 Task: Open Card Fashion Review in Board IT Service Desk Management to Workspace Digital Strategy Consulting and add a team member Softage.4@softage.net, a label Red, a checklist Quilting, an attachment from your google drive, a color Red and finally, add a card description 'Create and send out customer satisfaction survey' and a comment 'Let us approach this task with a focus on quality over quantity, ensuring that we deliver a high-quality outcome.'. Add a start date 'Jan 08, 1900' with a due date 'Jan 15, 1900'
Action: Mouse moved to (95, 429)
Screenshot: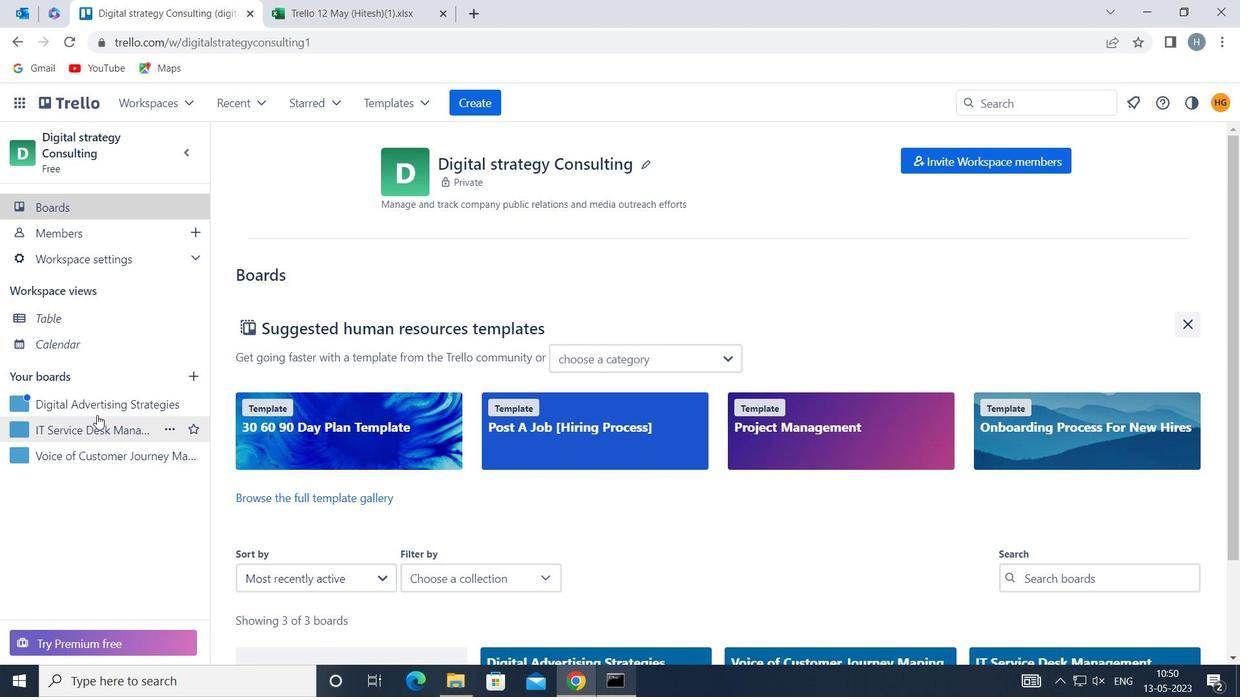 
Action: Mouse pressed left at (95, 429)
Screenshot: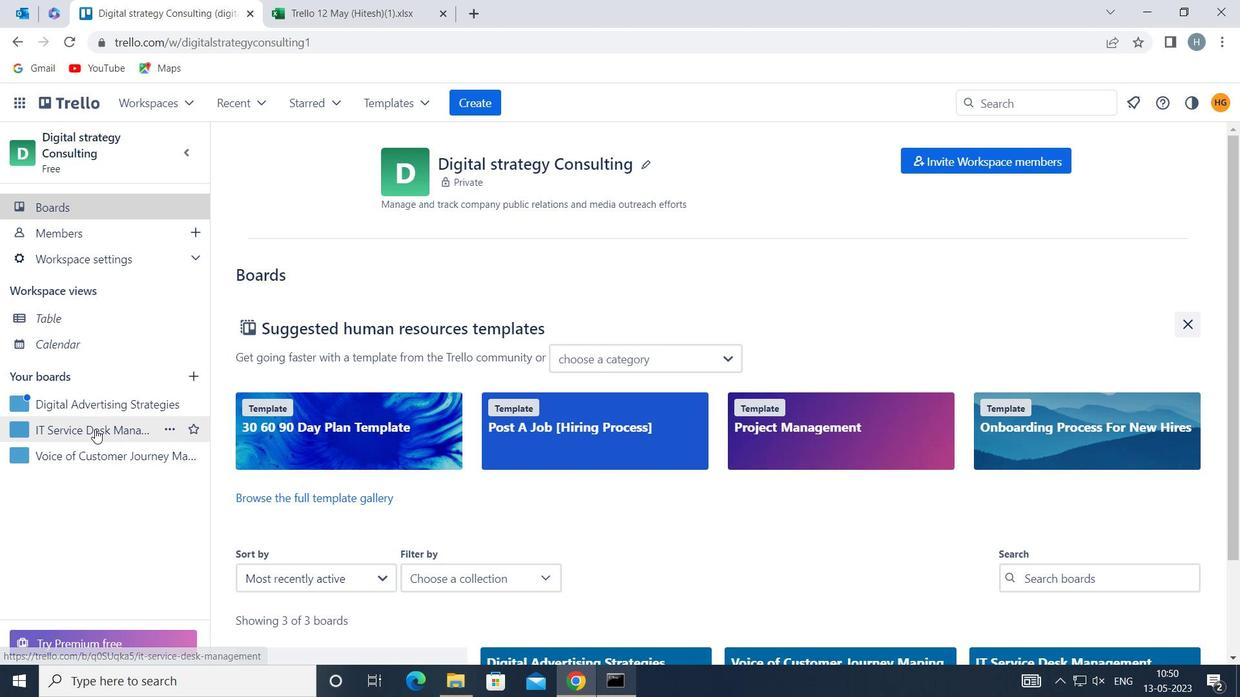 
Action: Mouse moved to (740, 240)
Screenshot: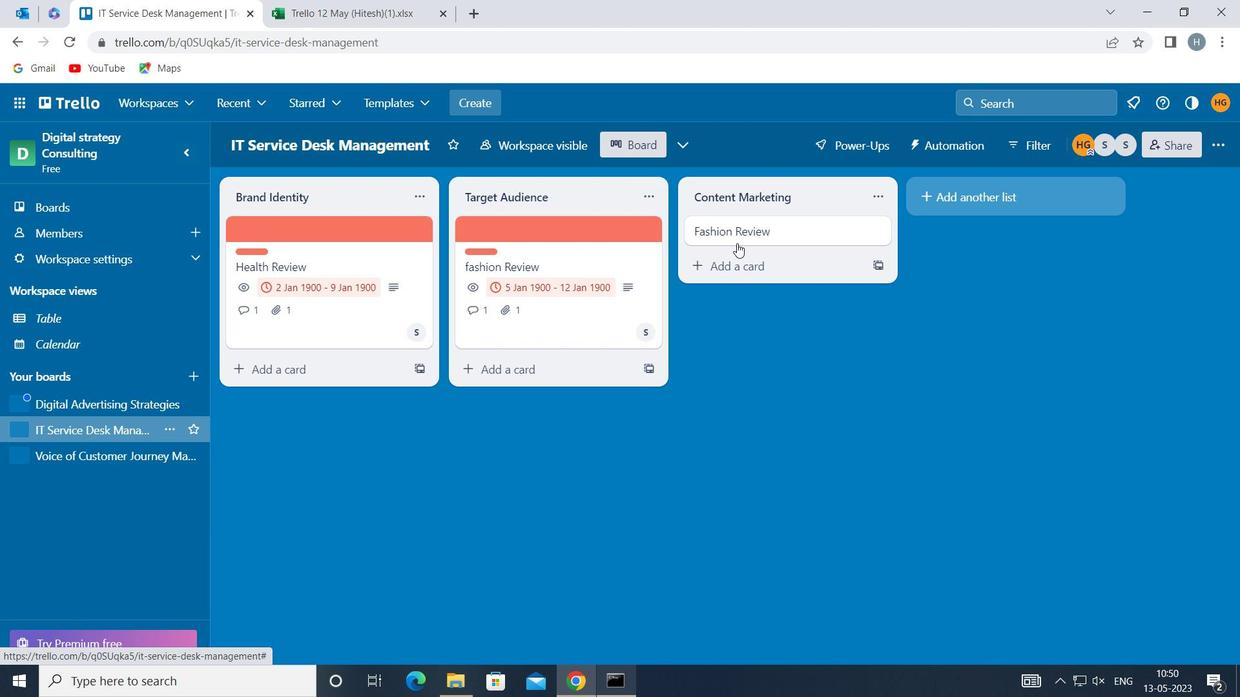 
Action: Mouse pressed left at (740, 240)
Screenshot: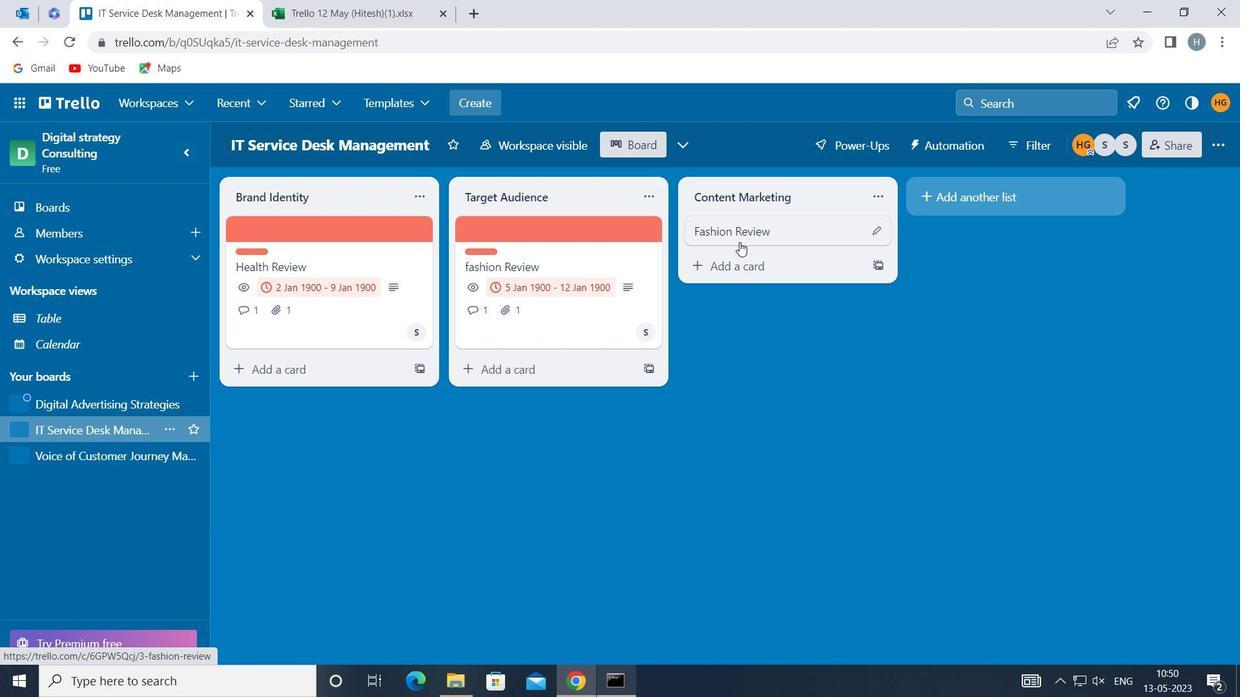 
Action: Mouse moved to (825, 278)
Screenshot: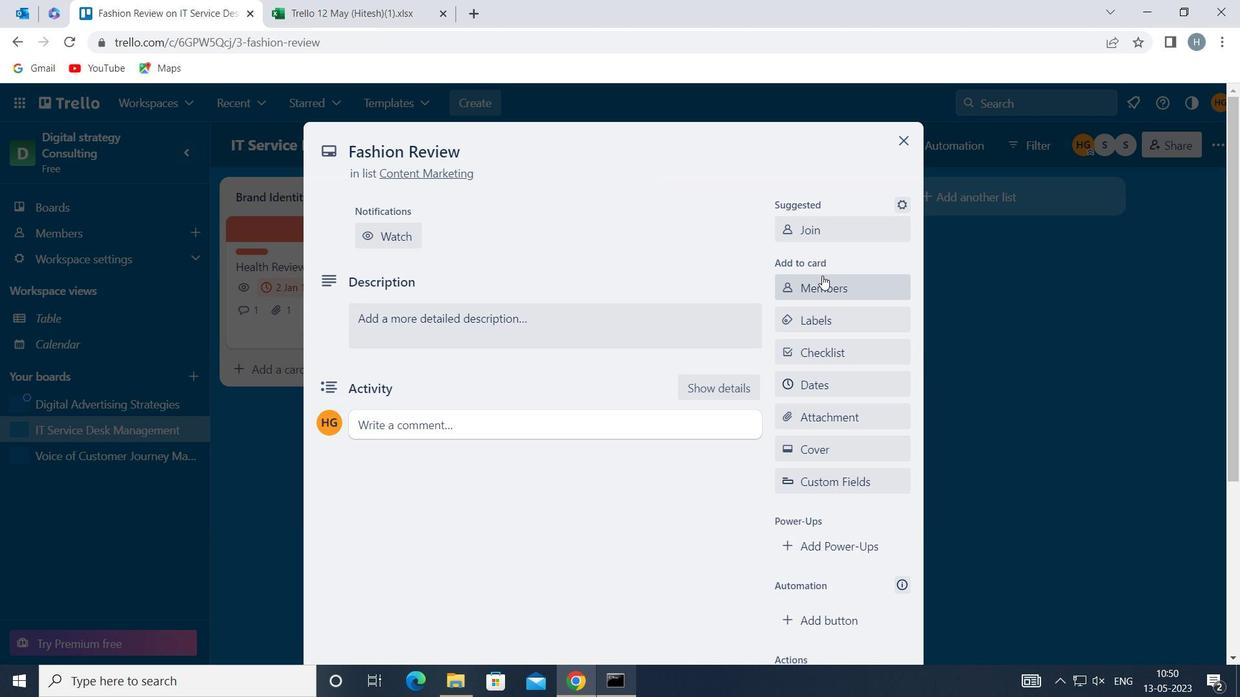 
Action: Mouse pressed left at (825, 278)
Screenshot: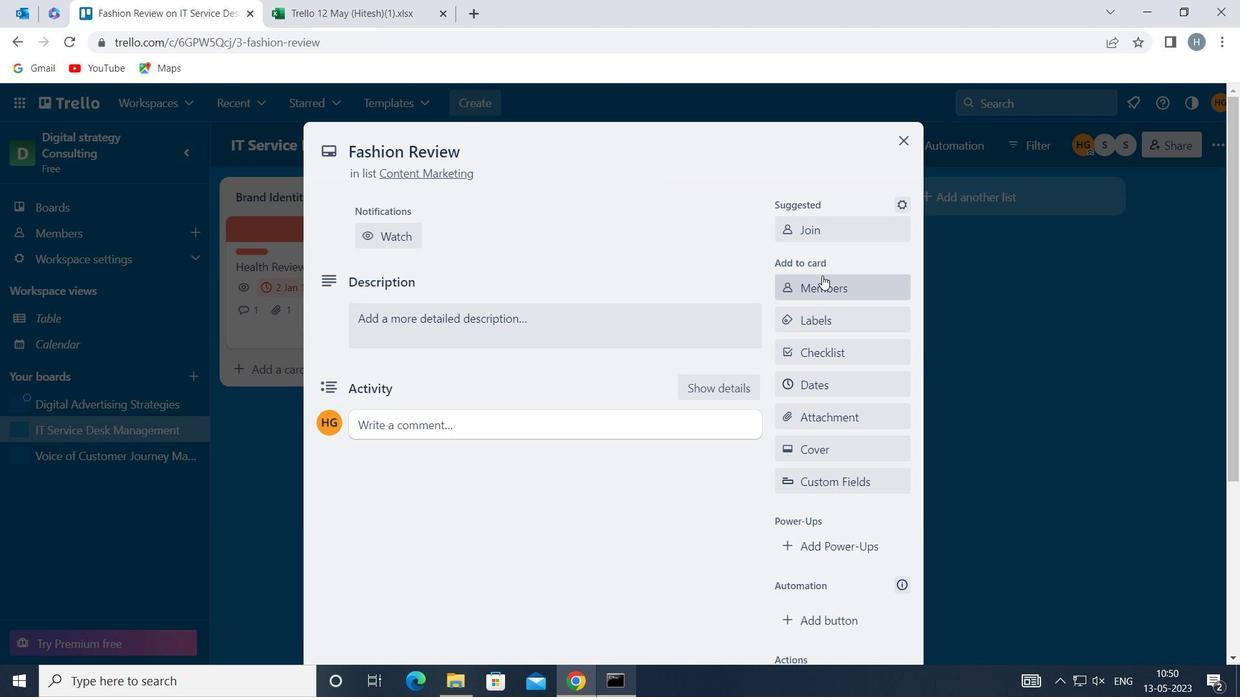 
Action: Key pressed softage
Screenshot: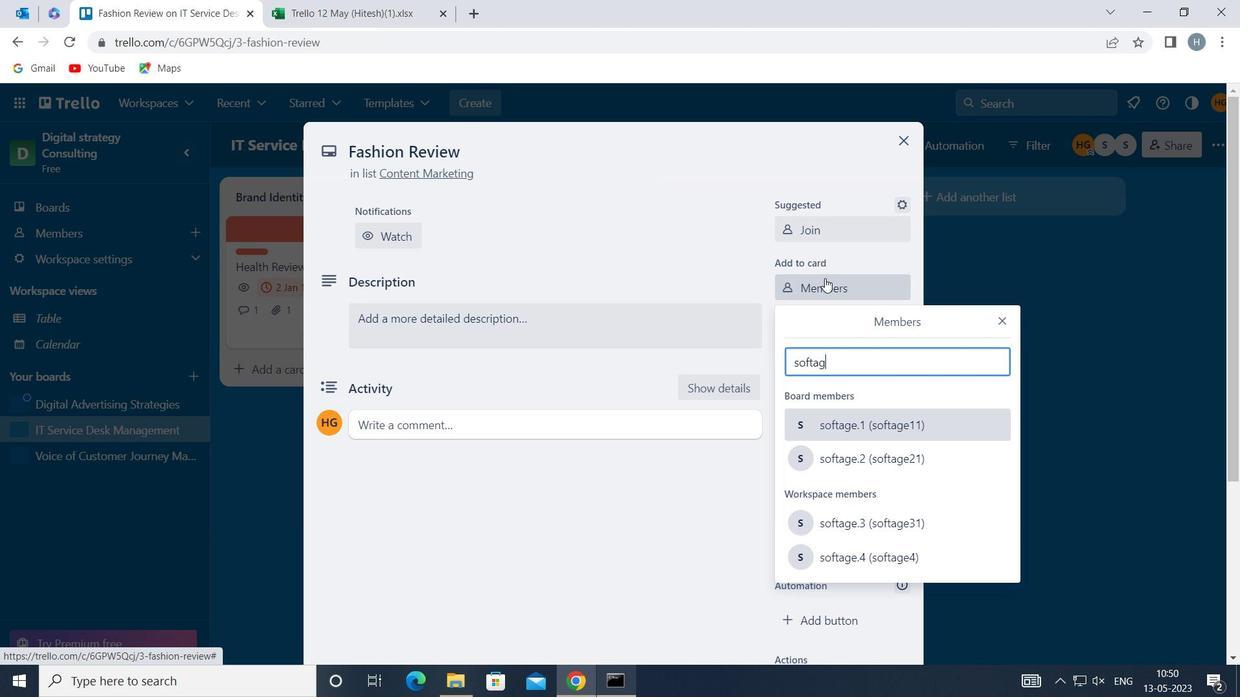
Action: Mouse moved to (885, 553)
Screenshot: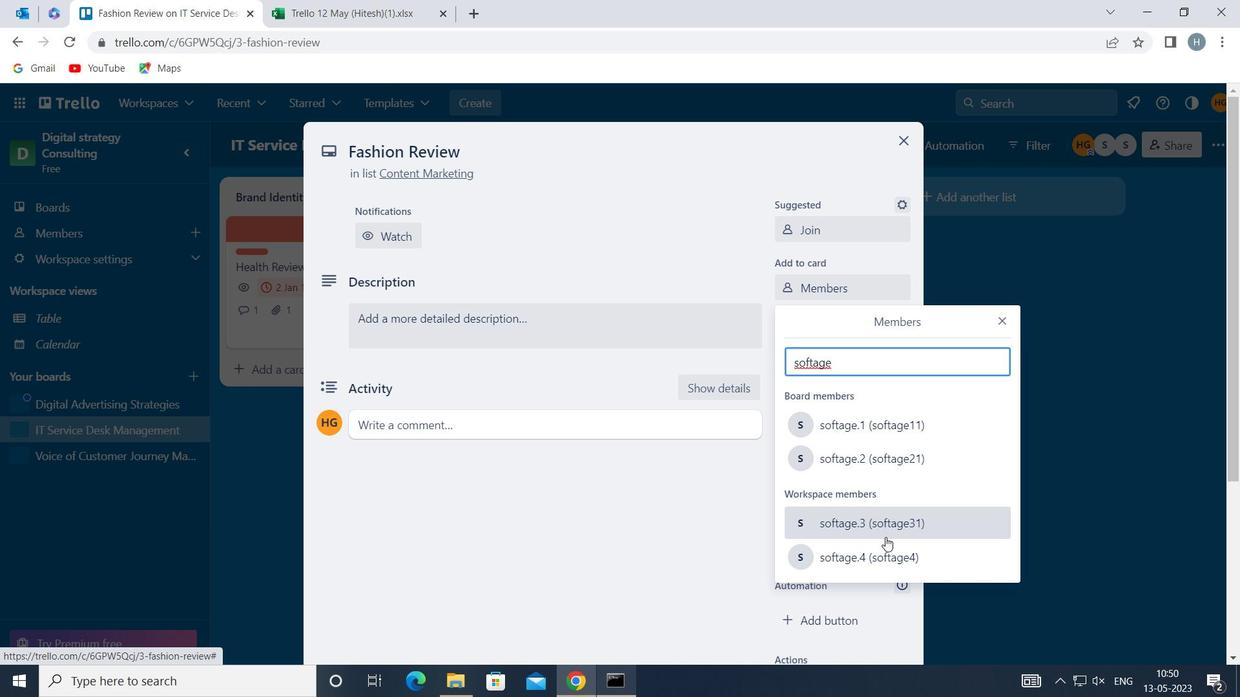 
Action: Mouse pressed left at (885, 553)
Screenshot: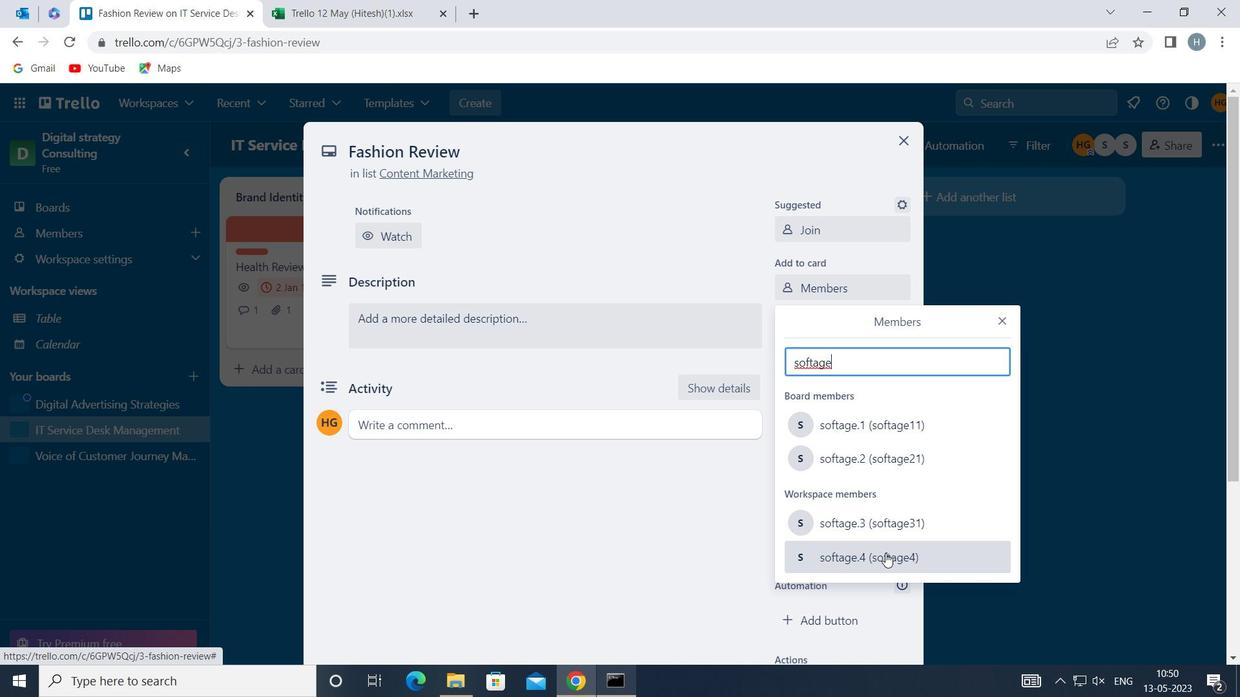 
Action: Mouse moved to (1006, 318)
Screenshot: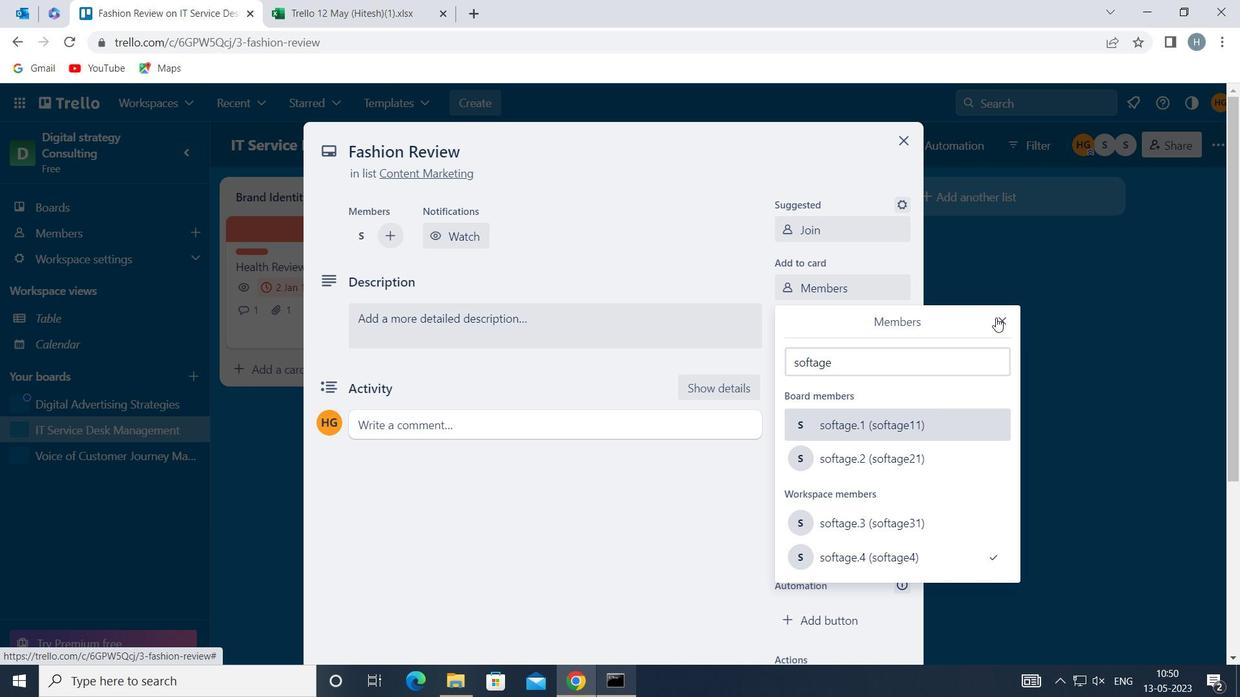 
Action: Mouse pressed left at (1006, 318)
Screenshot: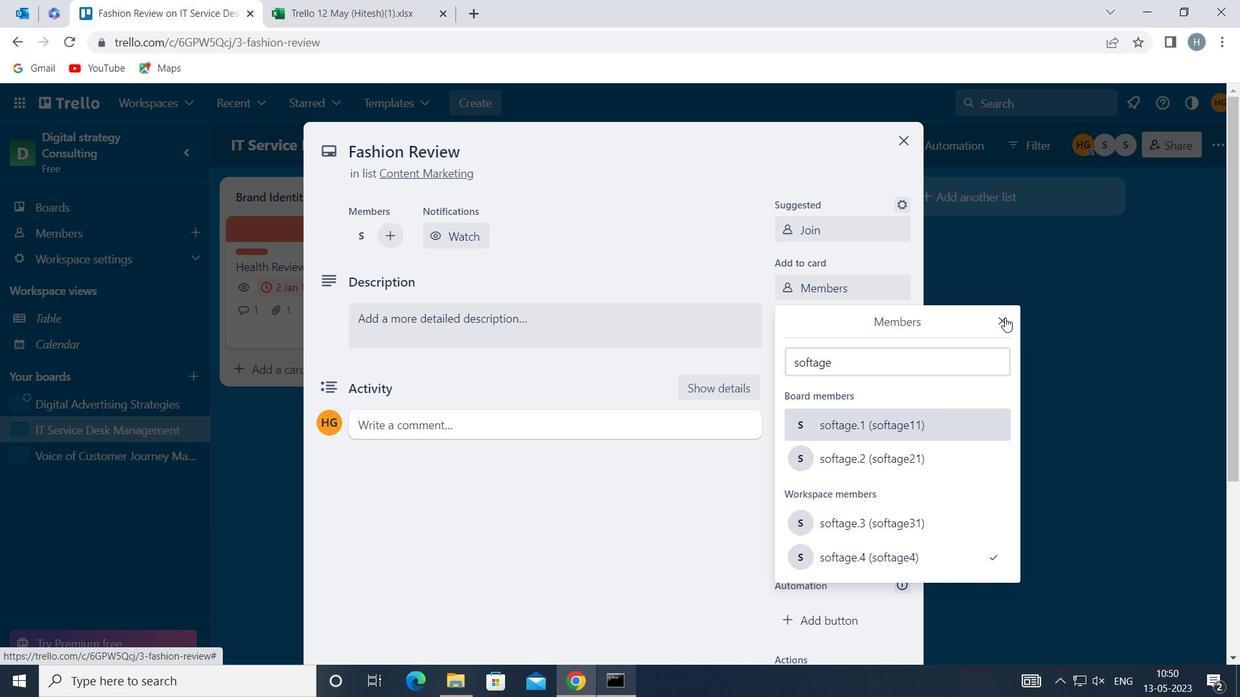 
Action: Mouse moved to (895, 314)
Screenshot: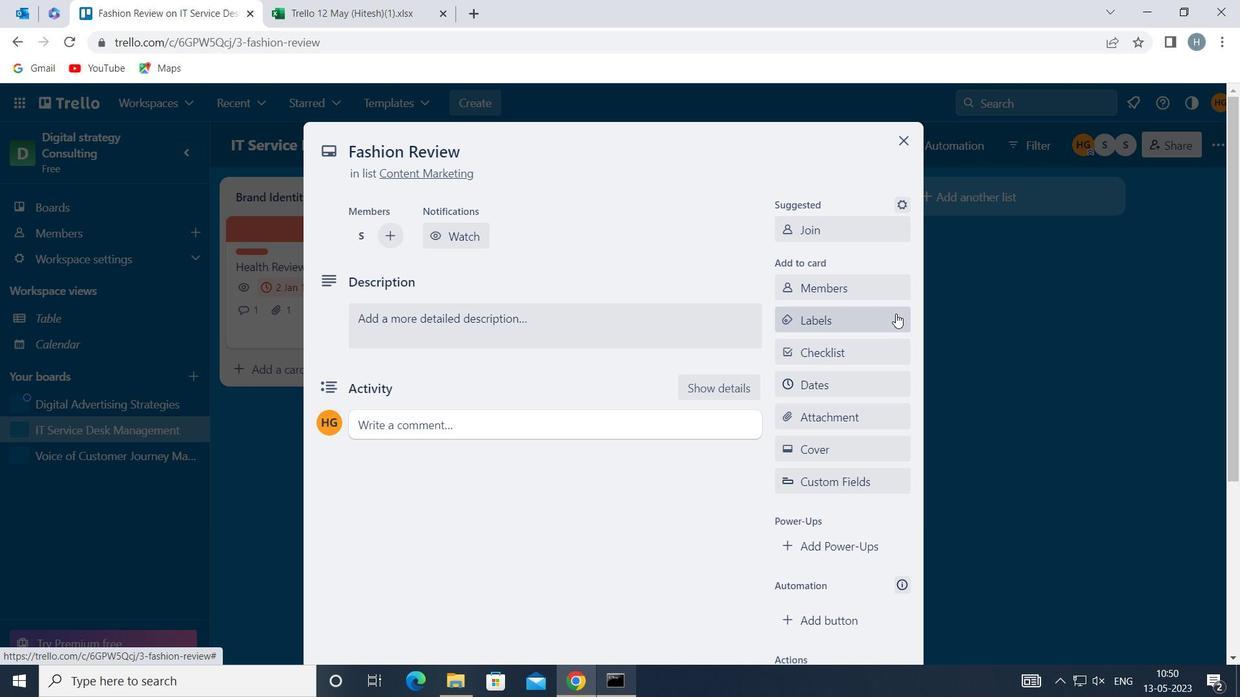 
Action: Mouse pressed left at (895, 314)
Screenshot: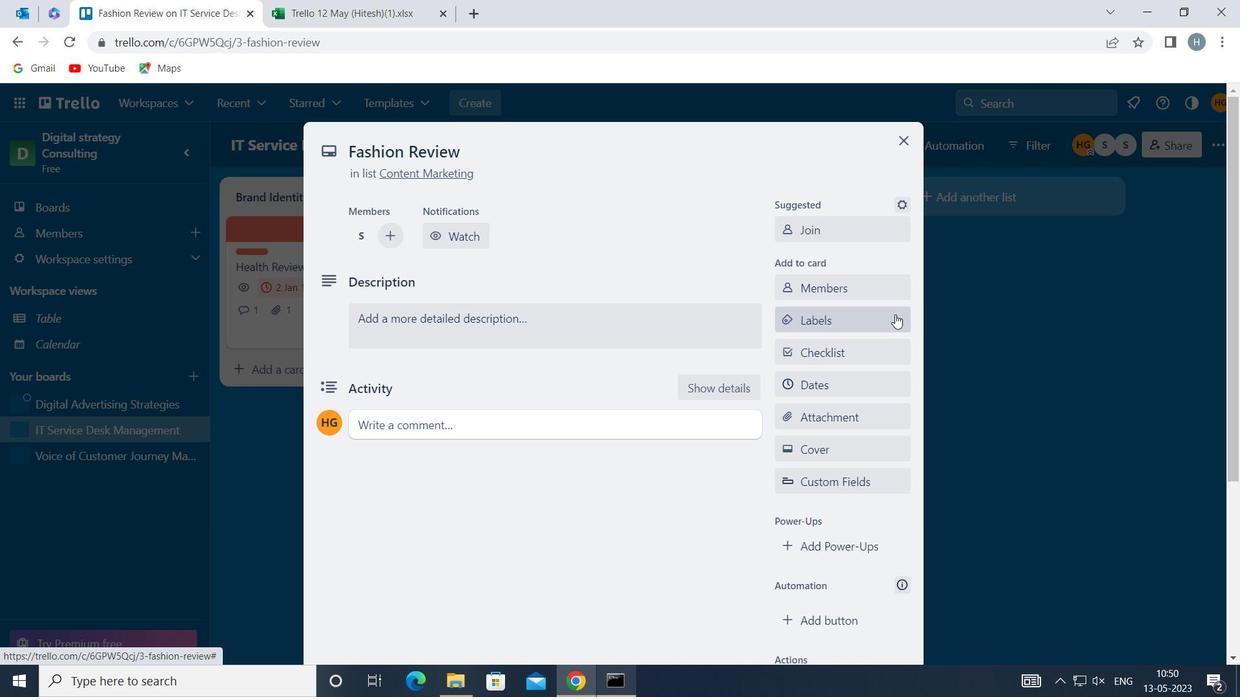 
Action: Mouse moved to (904, 322)
Screenshot: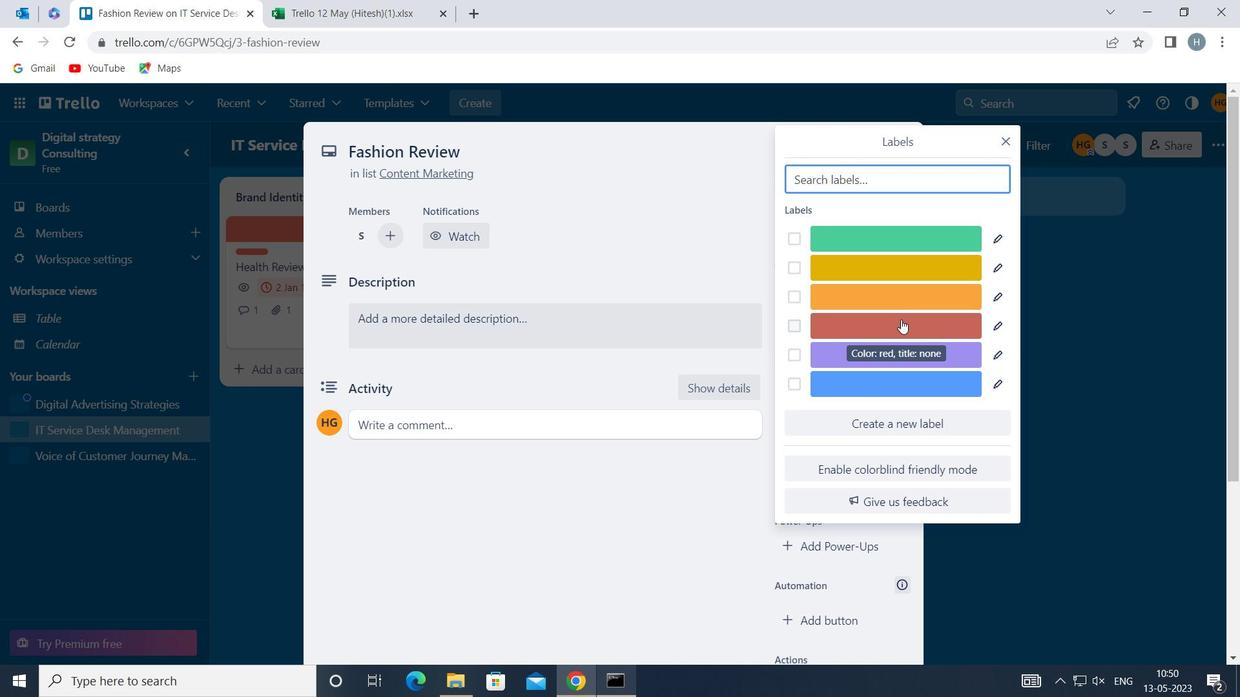 
Action: Mouse pressed left at (904, 322)
Screenshot: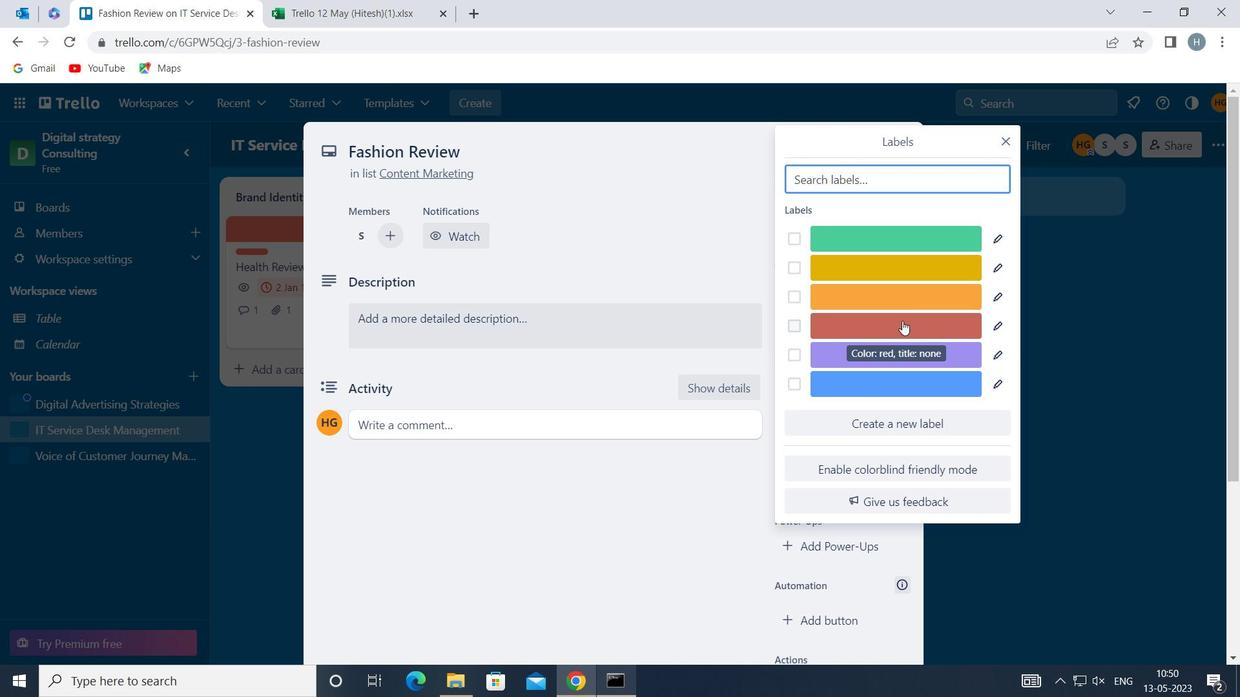 
Action: Mouse moved to (1002, 139)
Screenshot: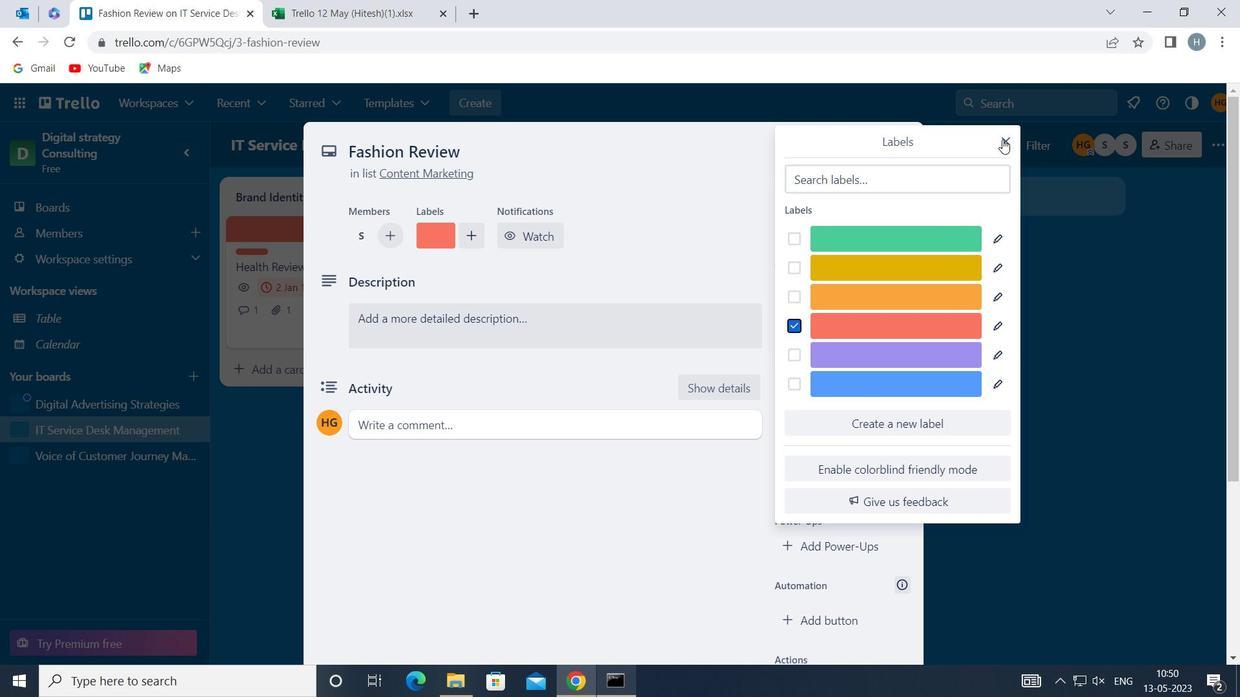 
Action: Mouse pressed left at (1002, 139)
Screenshot: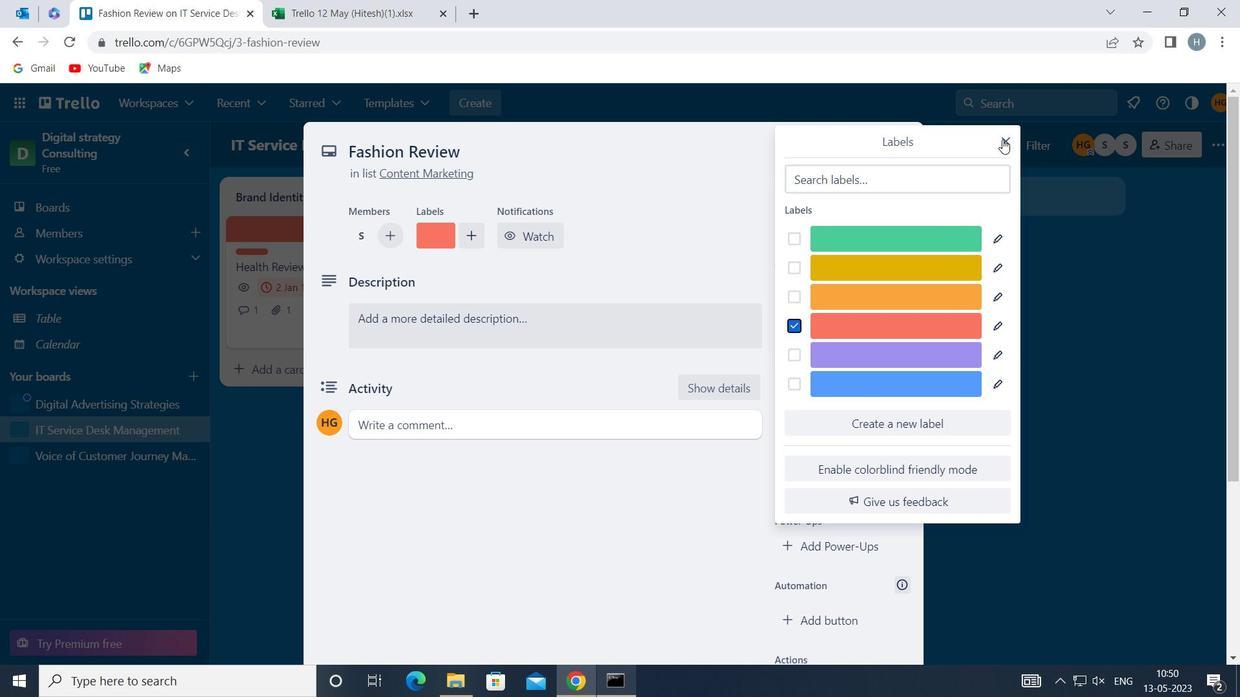 
Action: Mouse moved to (839, 355)
Screenshot: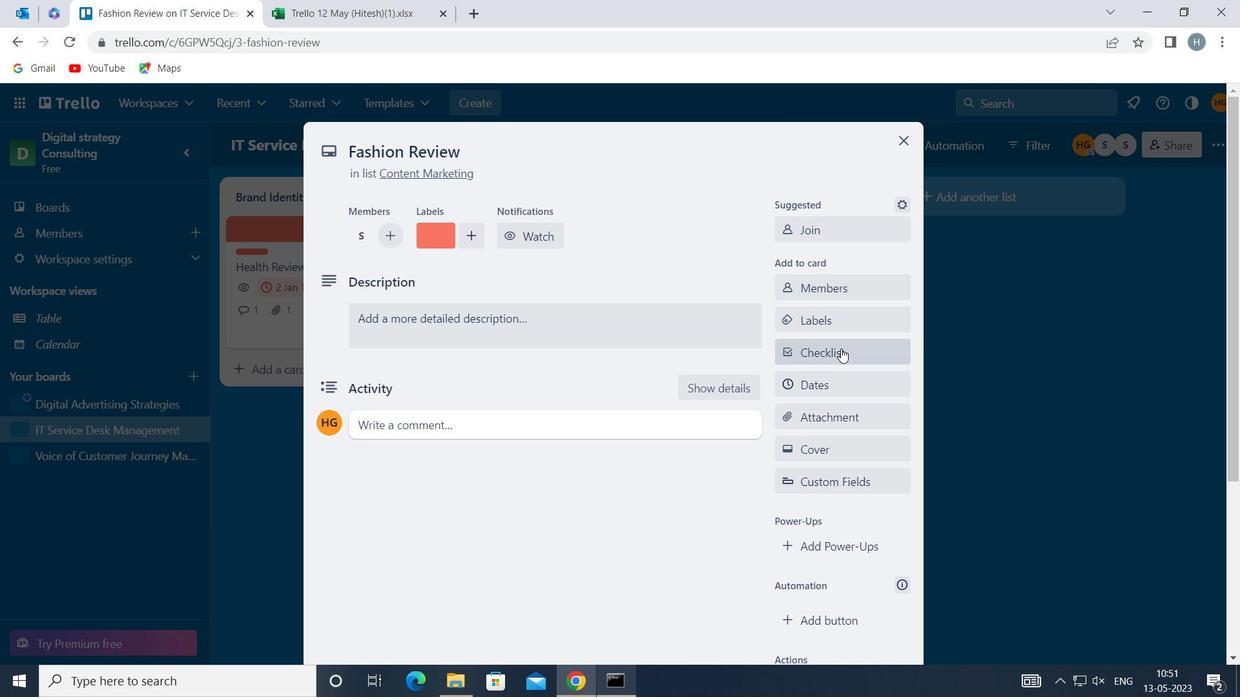 
Action: Mouse pressed left at (839, 355)
Screenshot: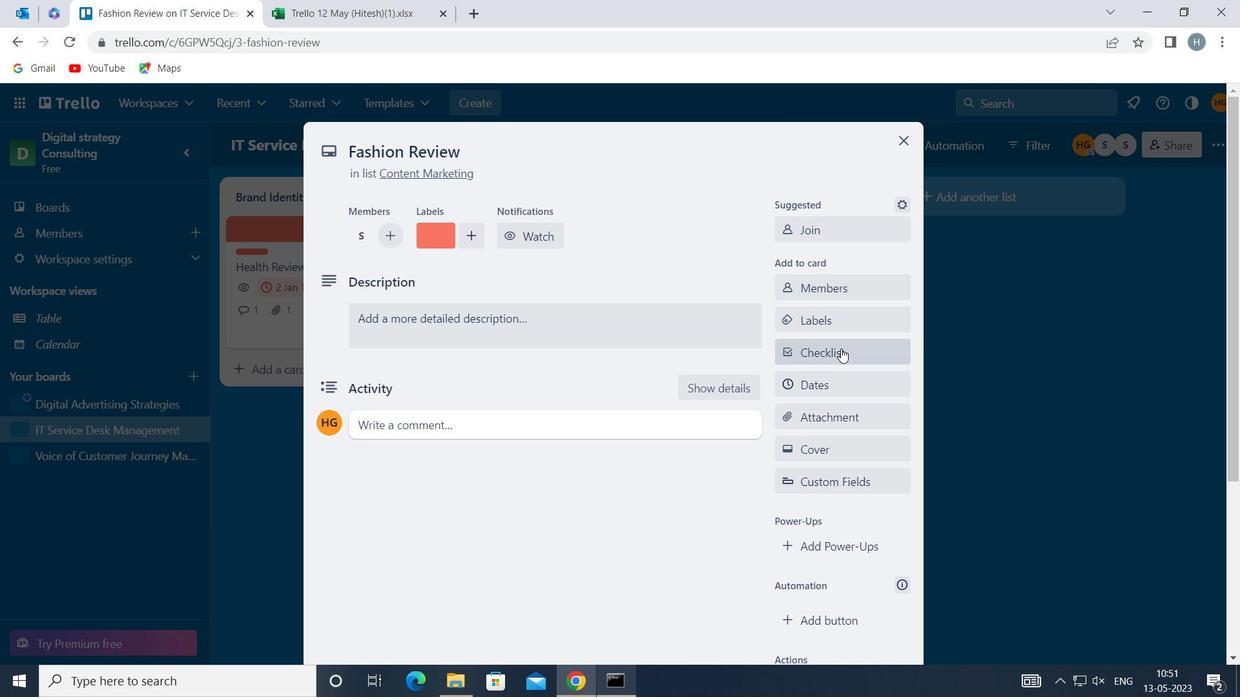 
Action: Mouse moved to (840, 355)
Screenshot: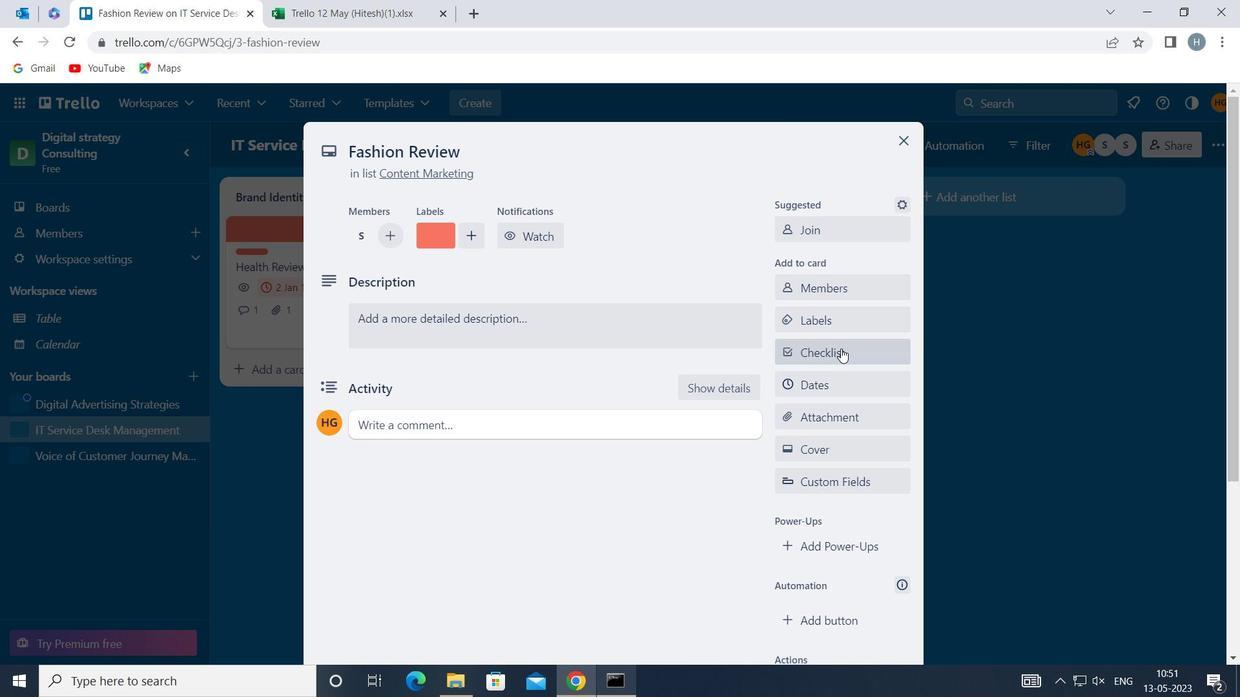 
Action: Key pressed <Key.shift>QUILTING
Screenshot: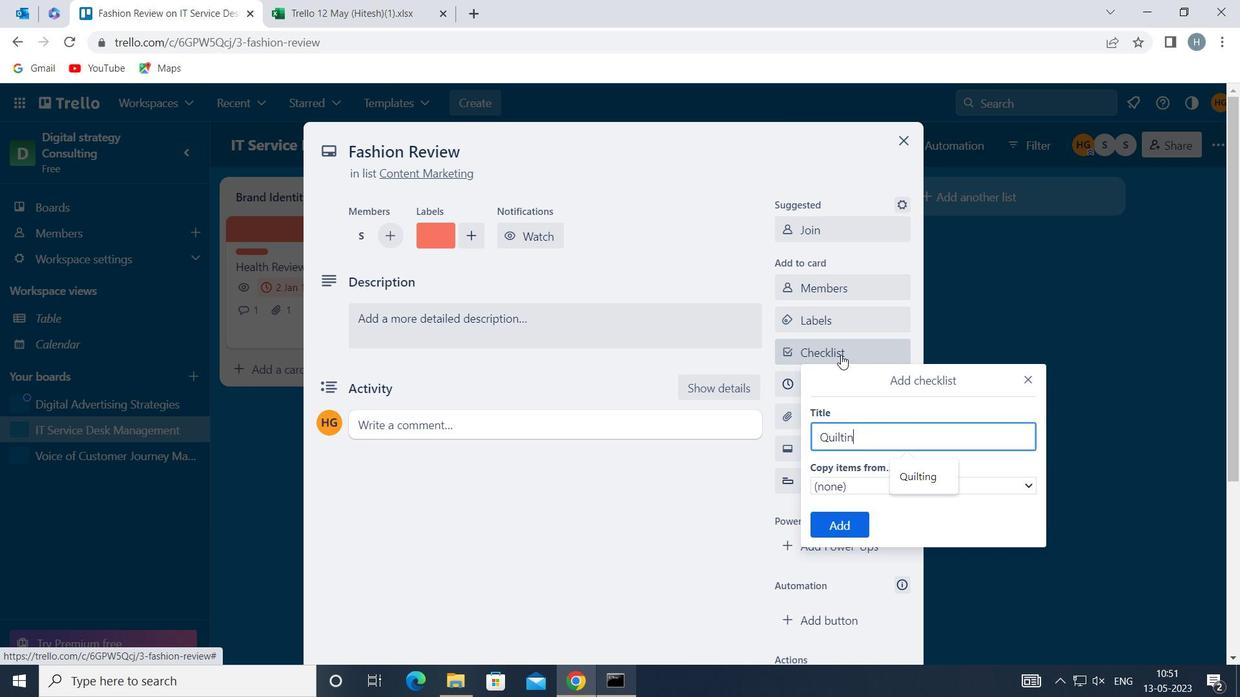 
Action: Mouse moved to (851, 513)
Screenshot: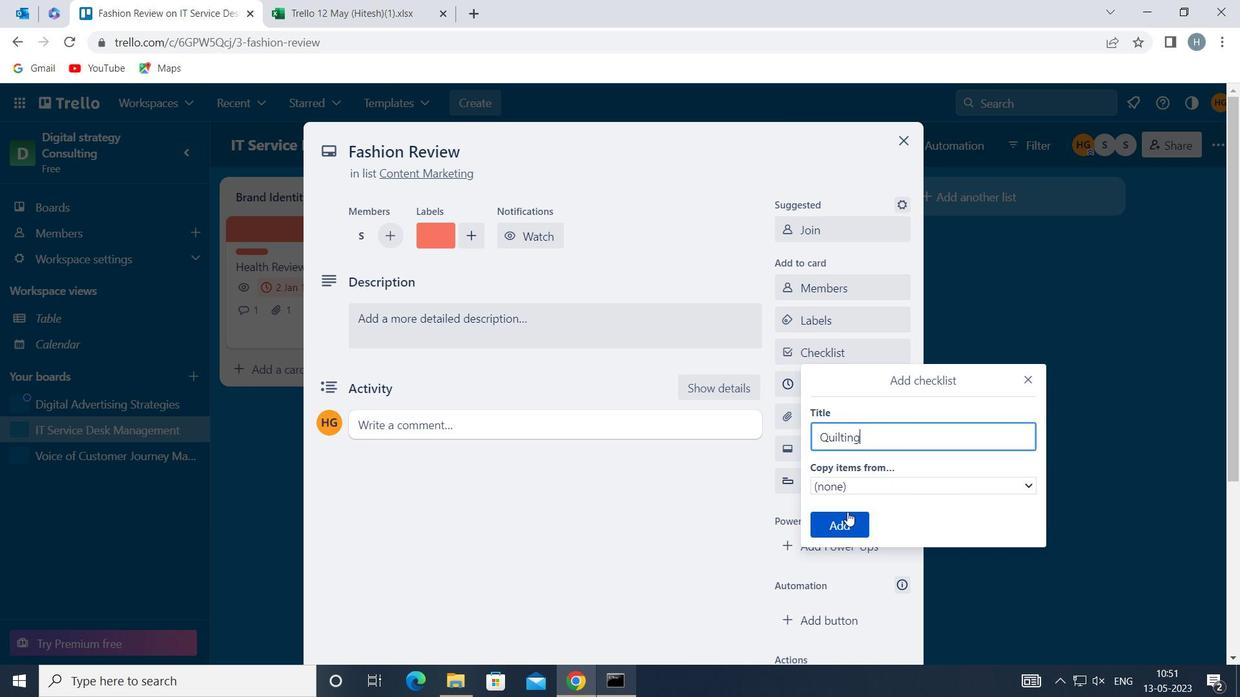 
Action: Mouse pressed left at (851, 513)
Screenshot: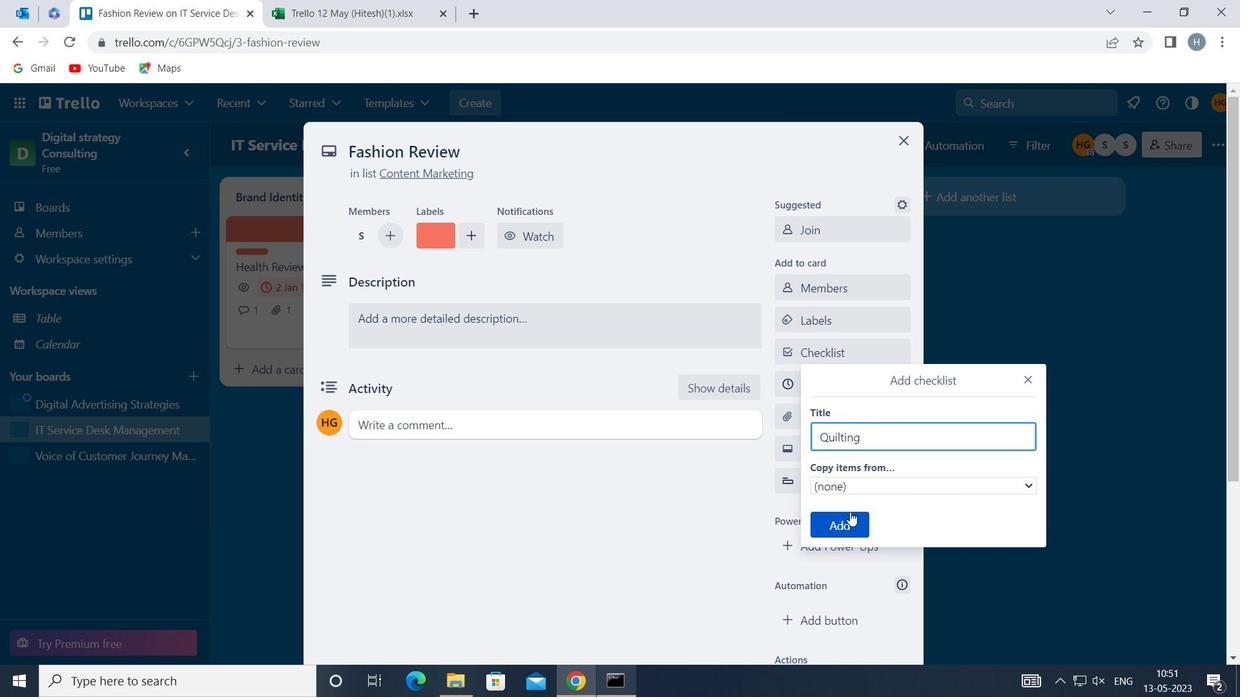 
Action: Mouse moved to (859, 409)
Screenshot: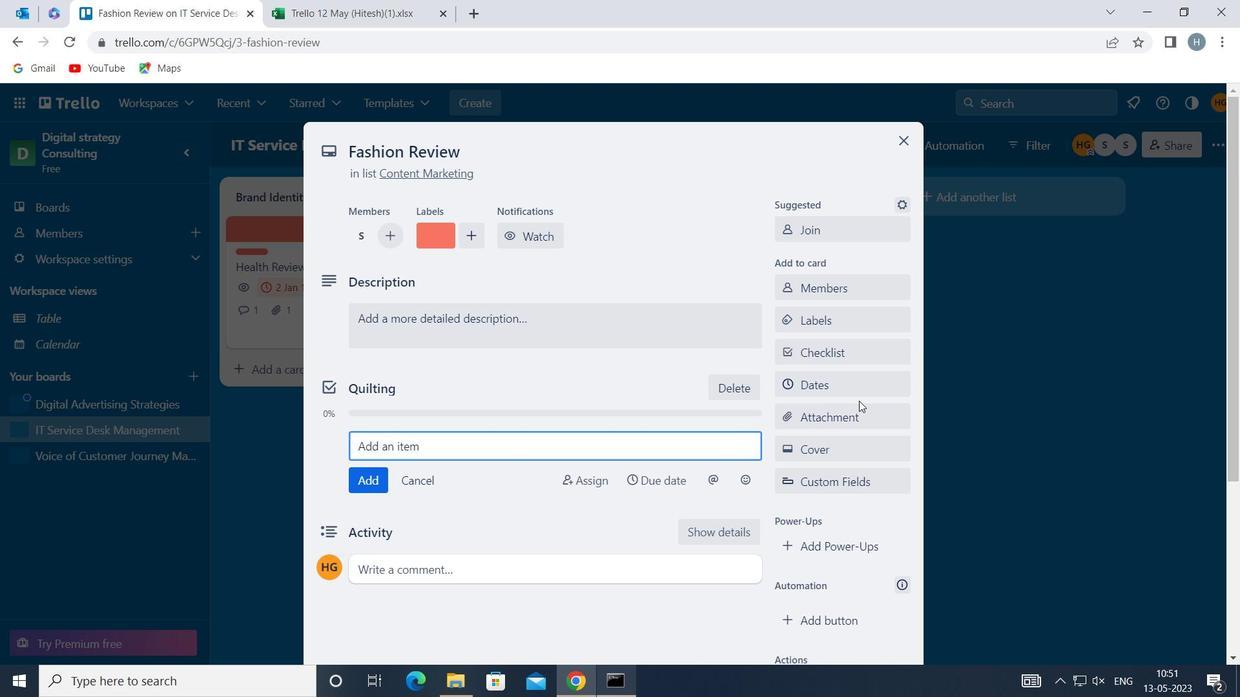 
Action: Mouse pressed left at (859, 409)
Screenshot: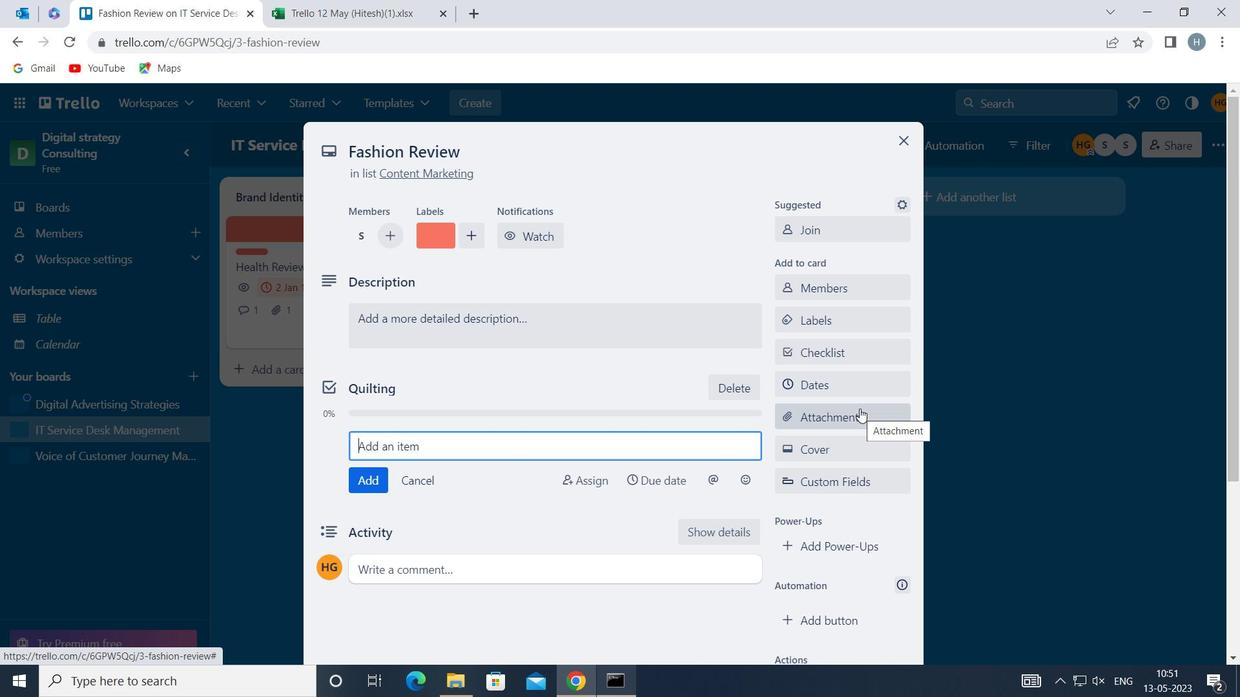 
Action: Mouse moved to (874, 224)
Screenshot: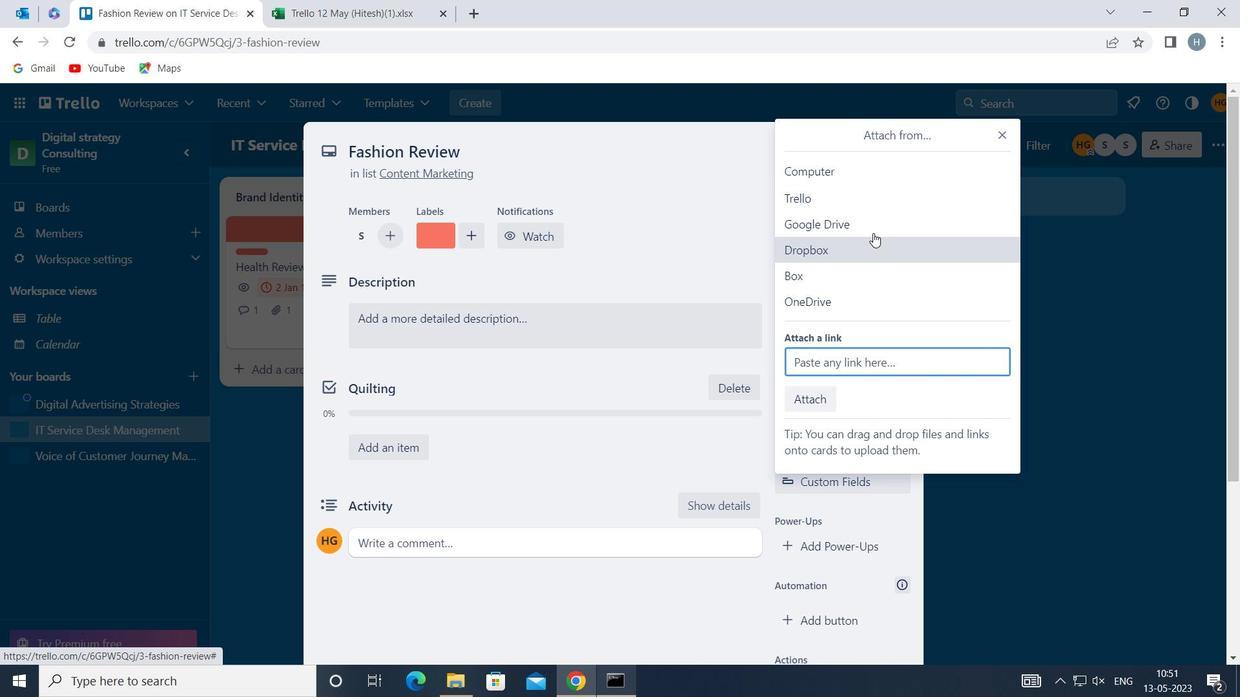 
Action: Mouse pressed left at (874, 224)
Screenshot: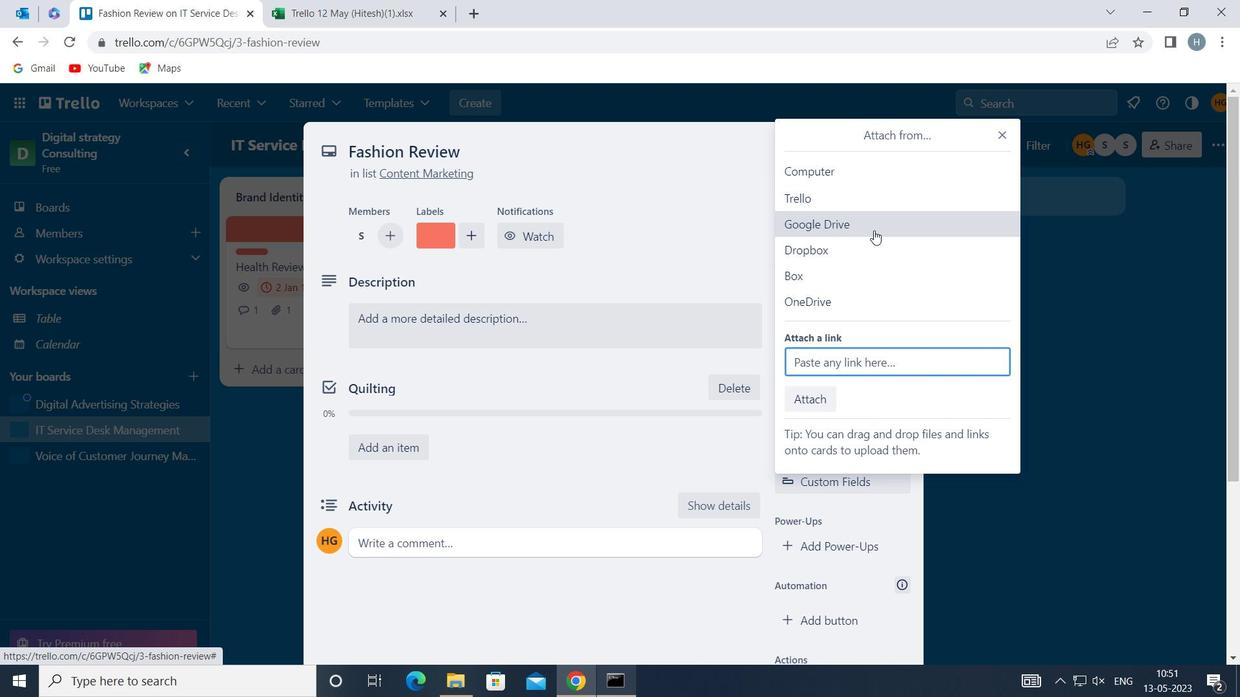 
Action: Mouse moved to (306, 364)
Screenshot: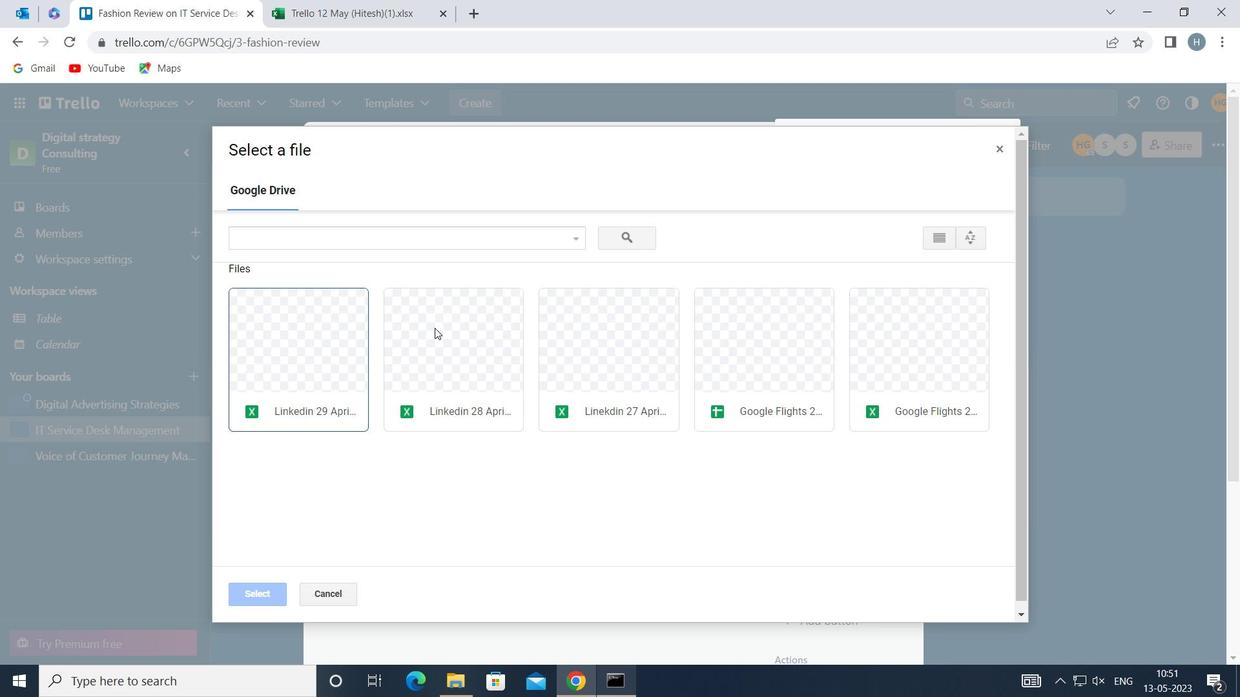 
Action: Mouse pressed left at (306, 364)
Screenshot: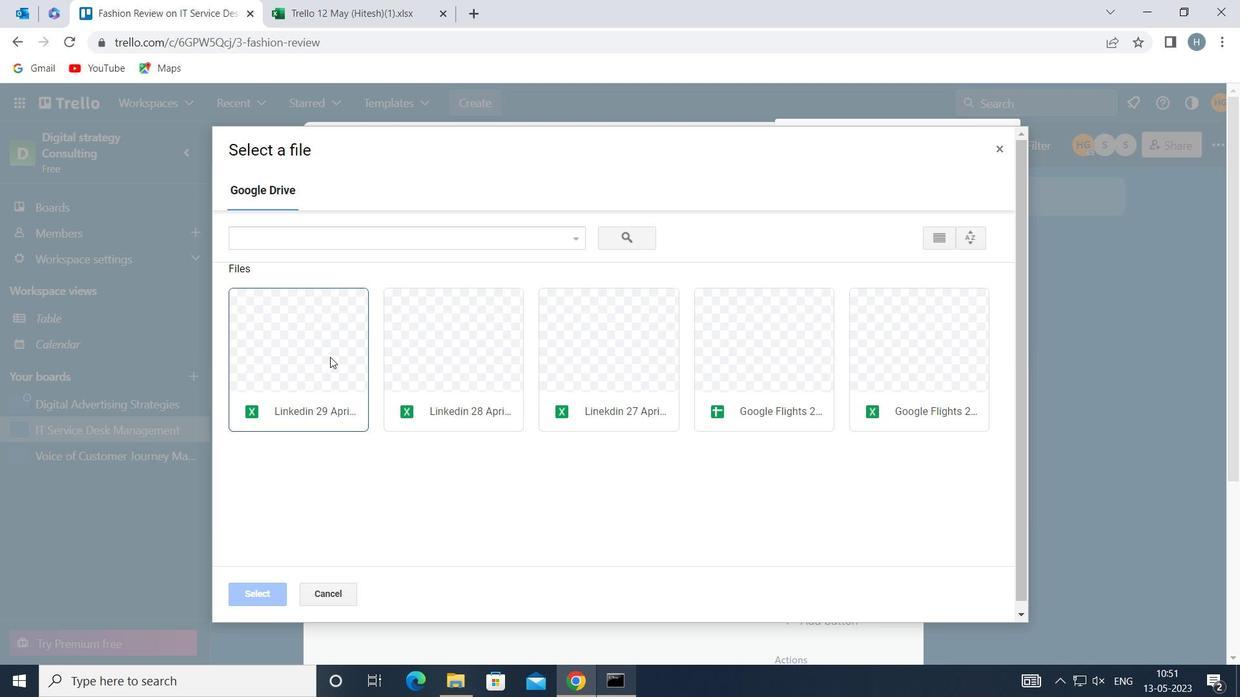 
Action: Mouse moved to (262, 594)
Screenshot: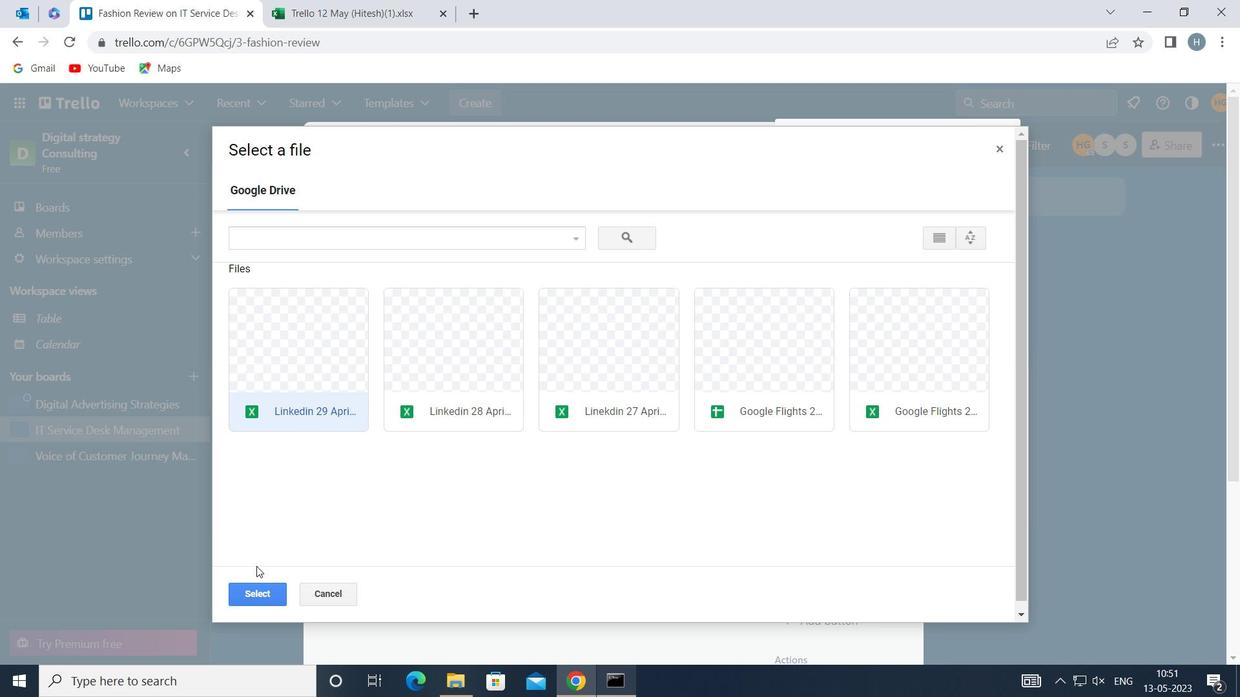 
Action: Mouse pressed left at (262, 594)
Screenshot: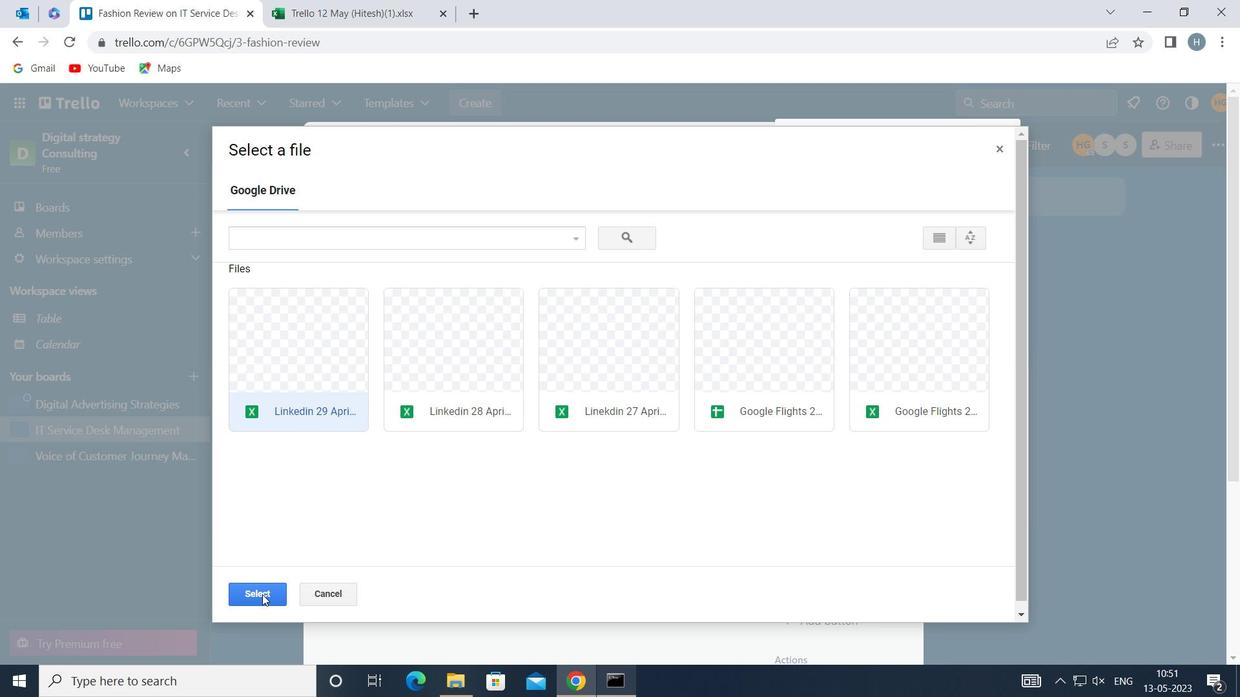 
Action: Mouse moved to (851, 452)
Screenshot: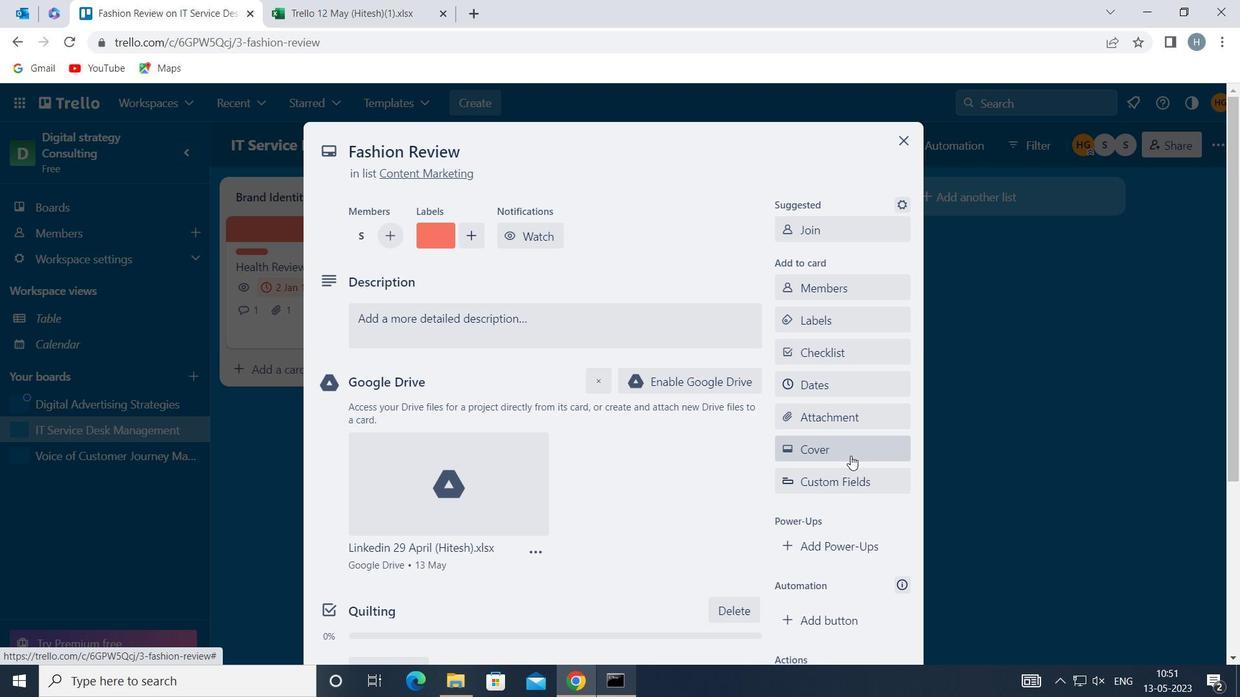 
Action: Mouse pressed left at (851, 452)
Screenshot: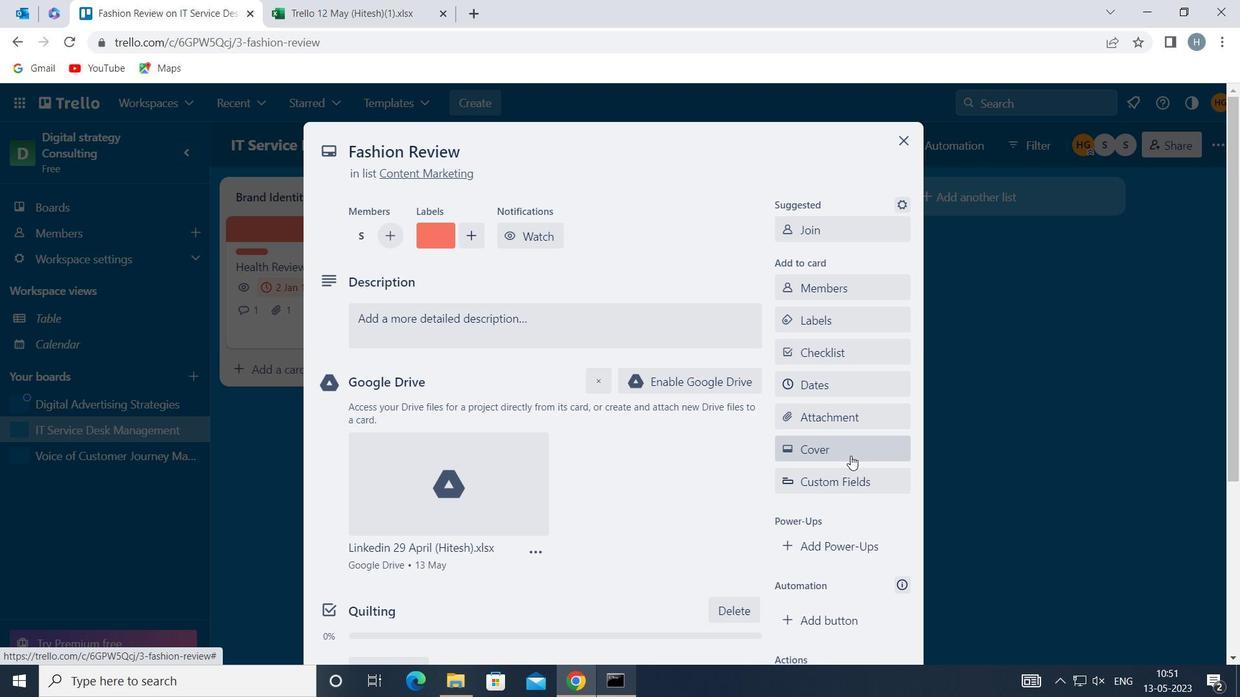 
Action: Mouse moved to (943, 348)
Screenshot: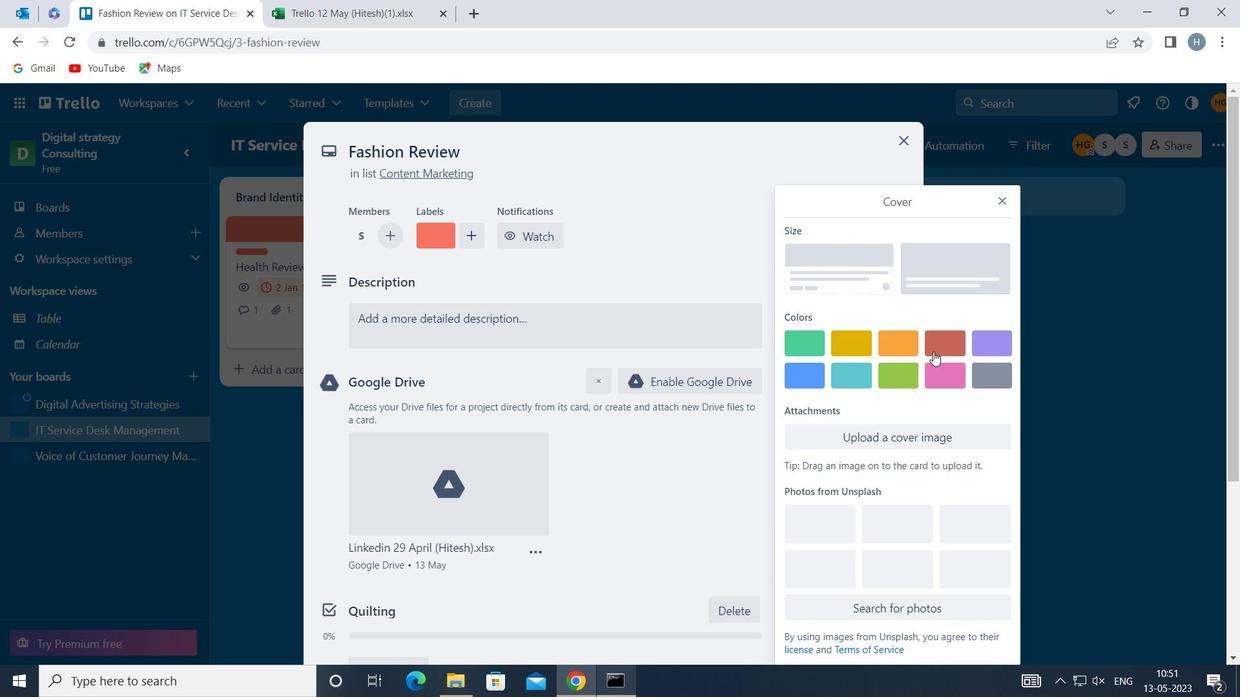 
Action: Mouse pressed left at (943, 348)
Screenshot: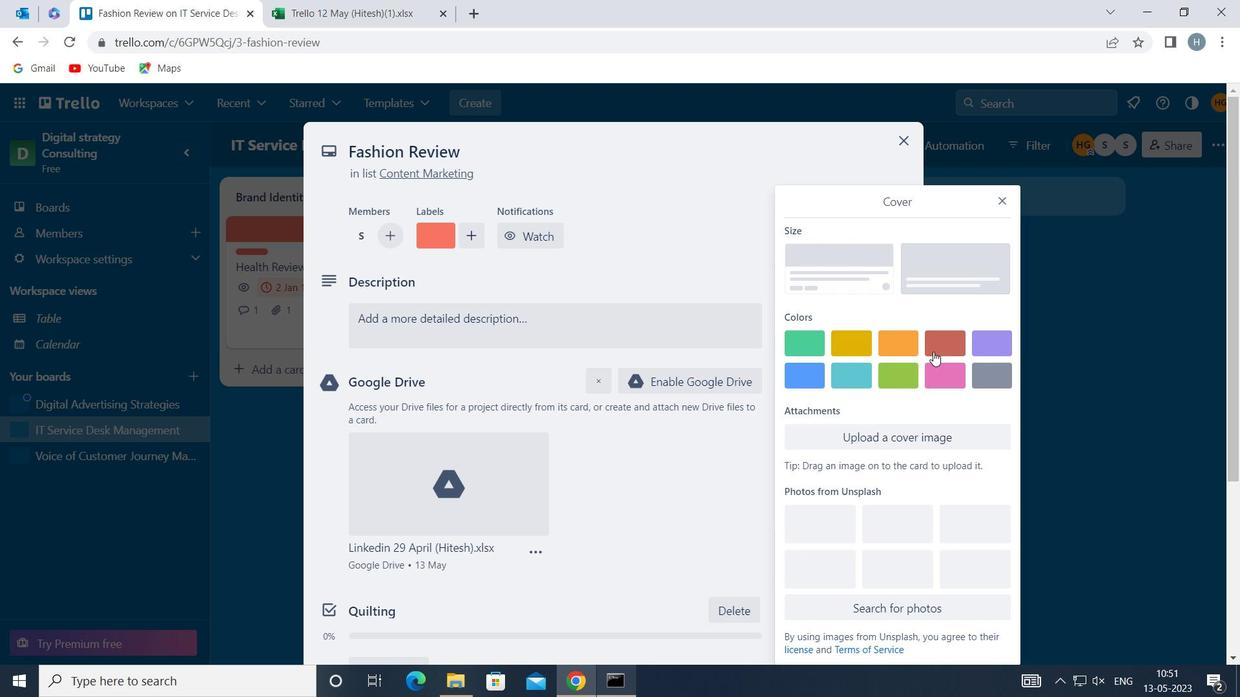
Action: Mouse moved to (1002, 168)
Screenshot: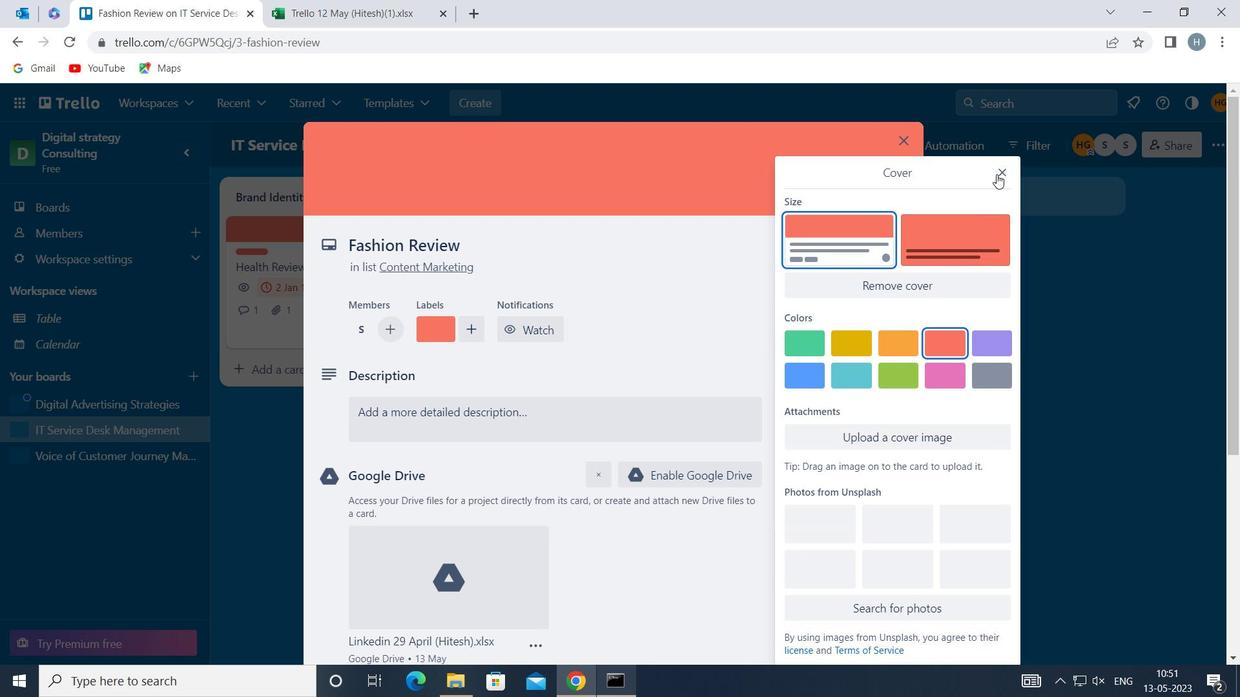 
Action: Mouse pressed left at (1002, 168)
Screenshot: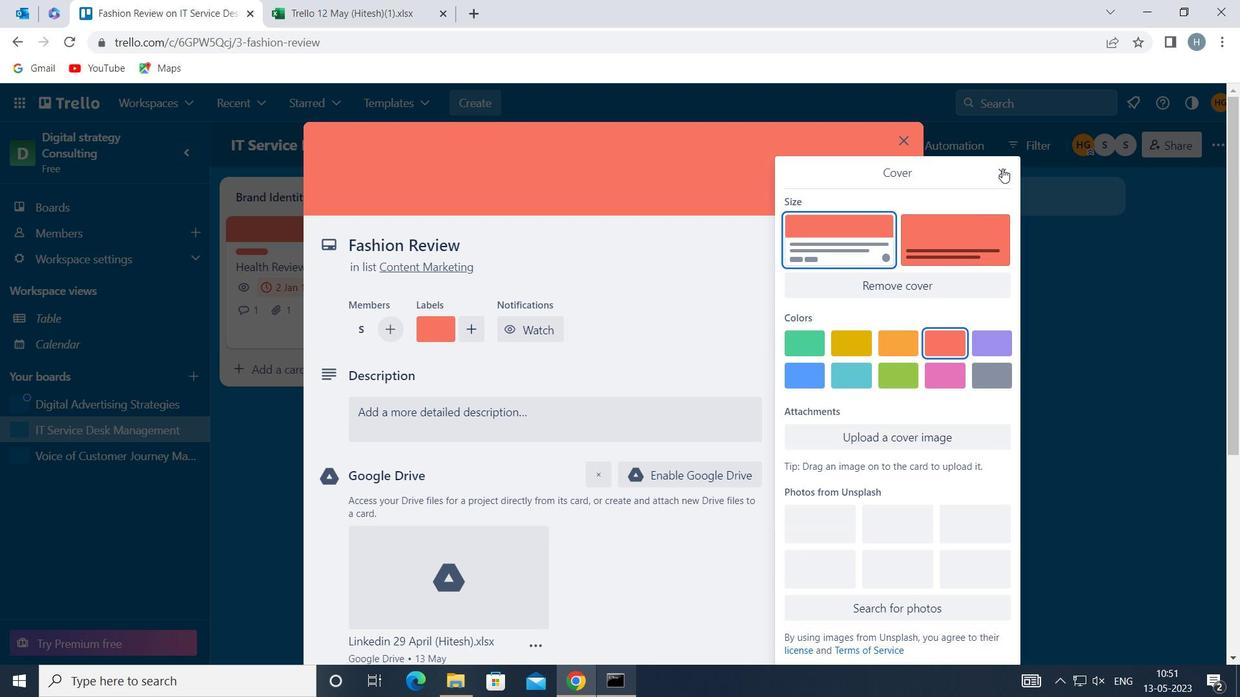 
Action: Mouse moved to (624, 403)
Screenshot: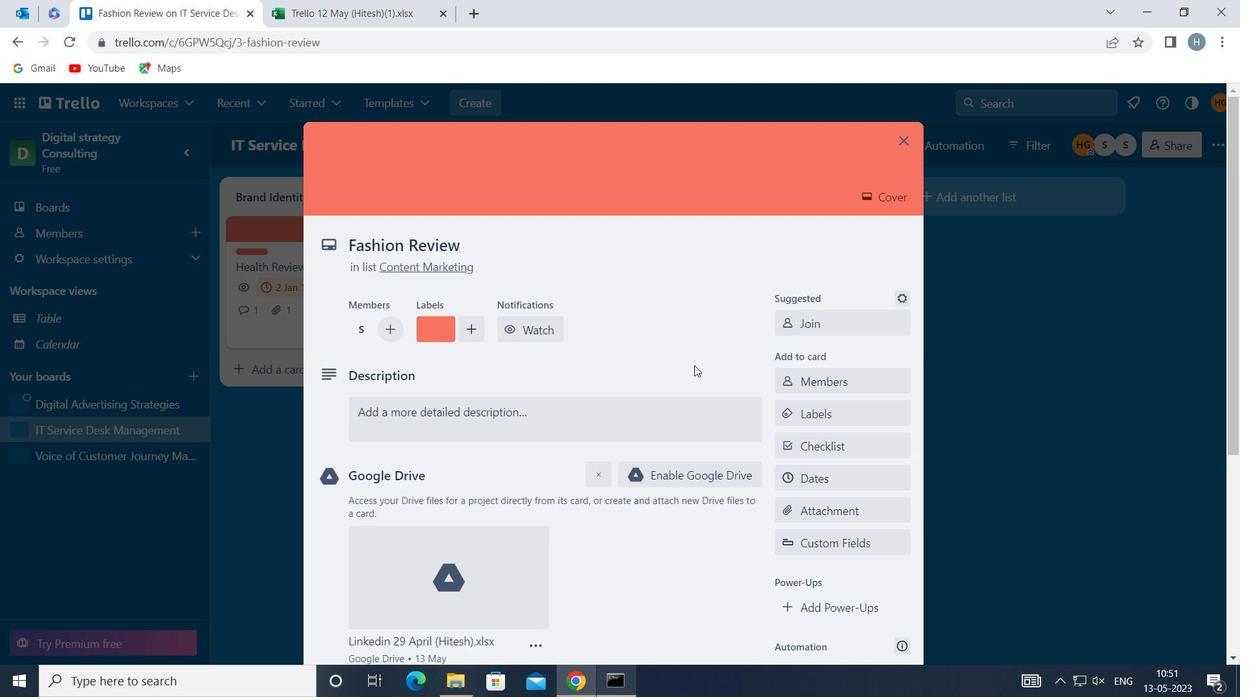 
Action: Mouse pressed left at (624, 403)
Screenshot: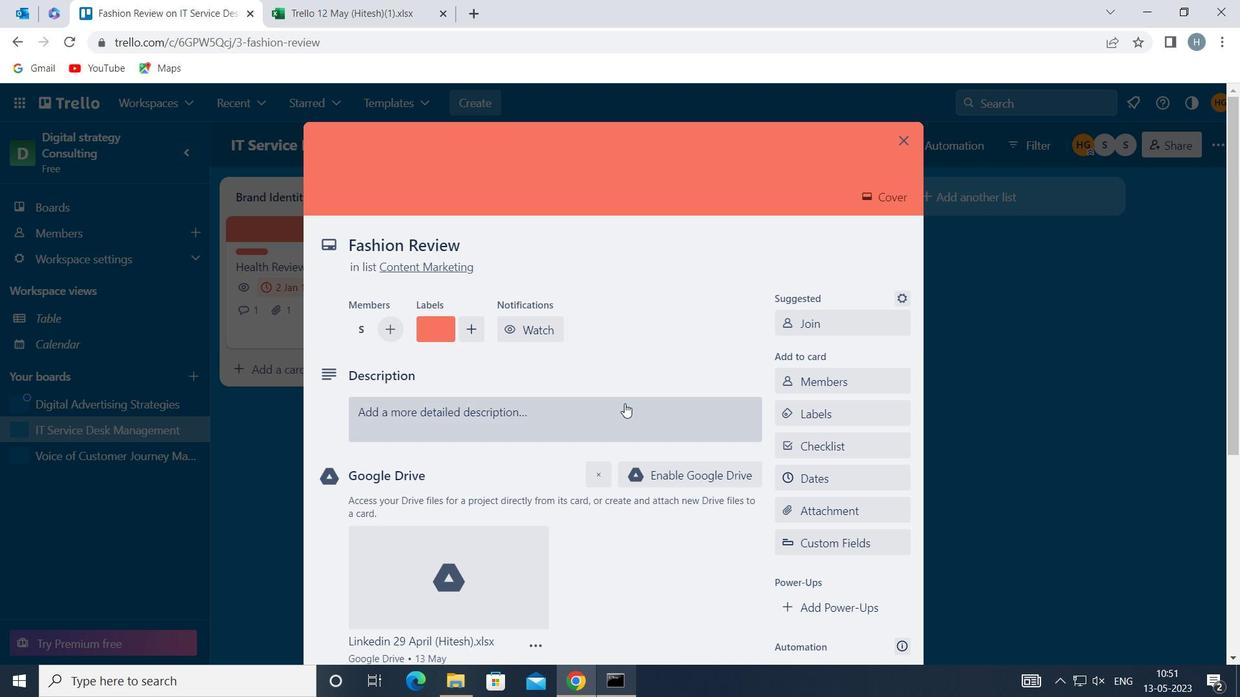 
Action: Mouse moved to (454, 466)
Screenshot: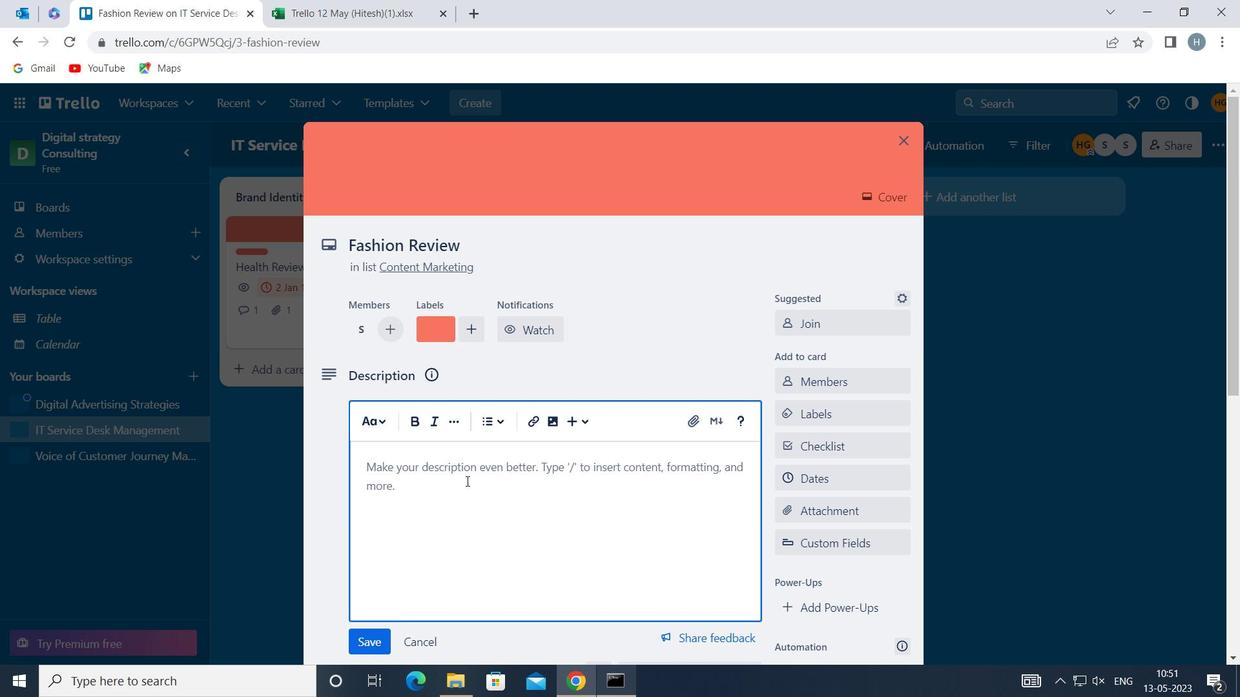 
Action: Key pressed <Key.shift>CREATE<Key.space>AND<Key.space>SEND<Key.space>OUT<Key.space>CUSTOMER<Key.space>SATISFACTION<Key.space>SURVEY<Key.space>
Screenshot: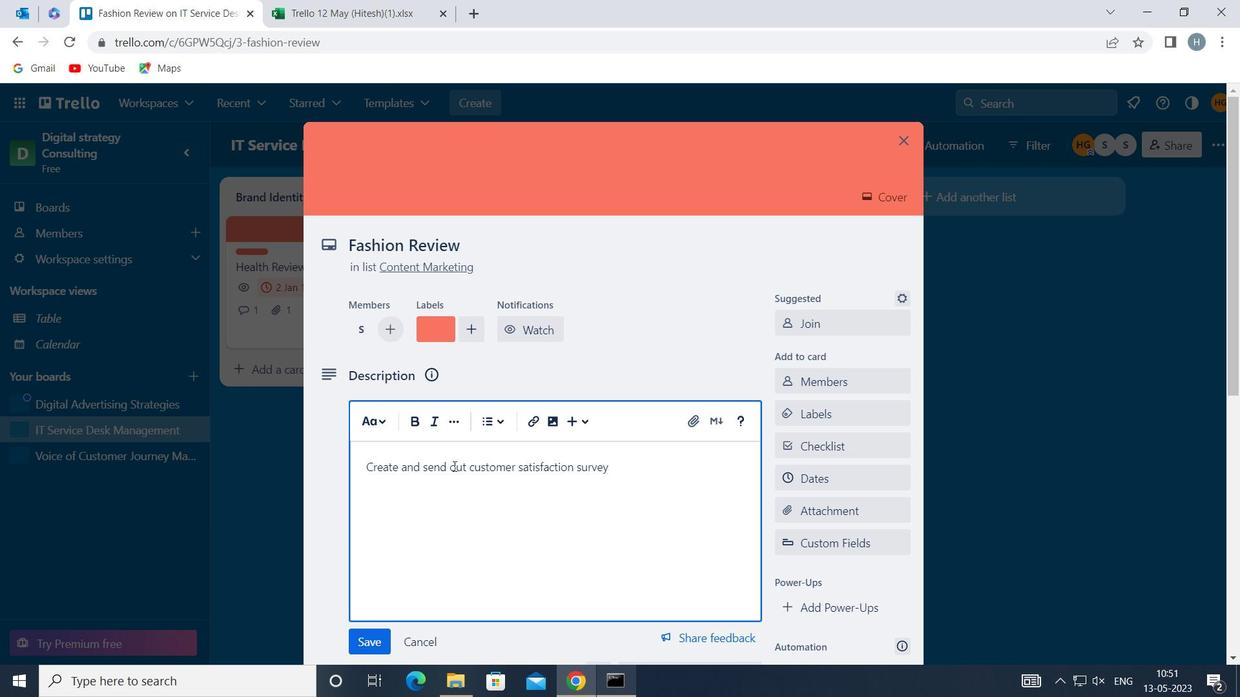 
Action: Mouse moved to (368, 634)
Screenshot: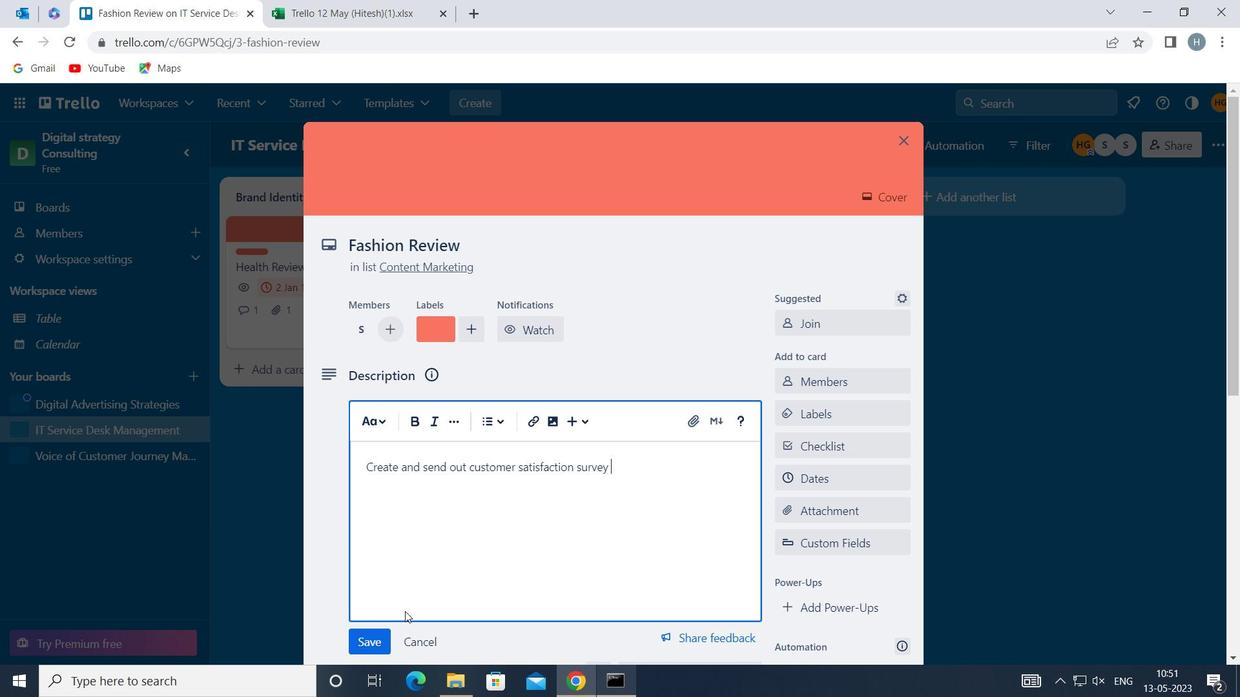 
Action: Mouse pressed left at (368, 634)
Screenshot: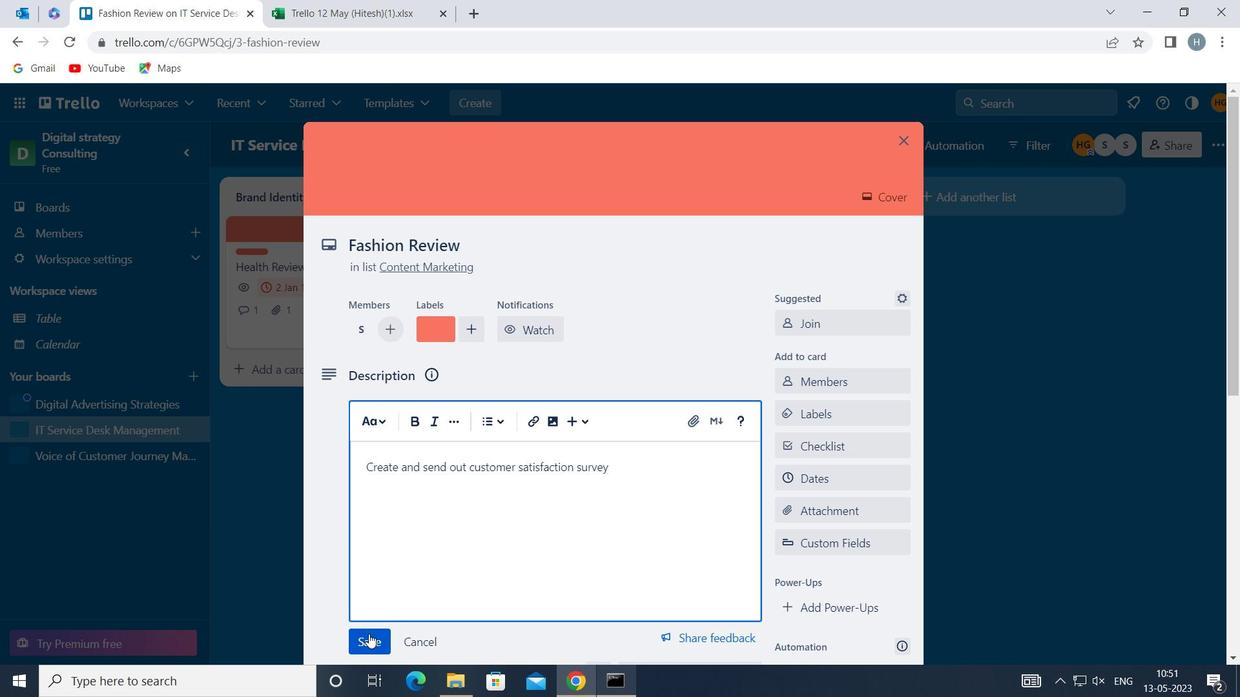 
Action: Mouse moved to (479, 526)
Screenshot: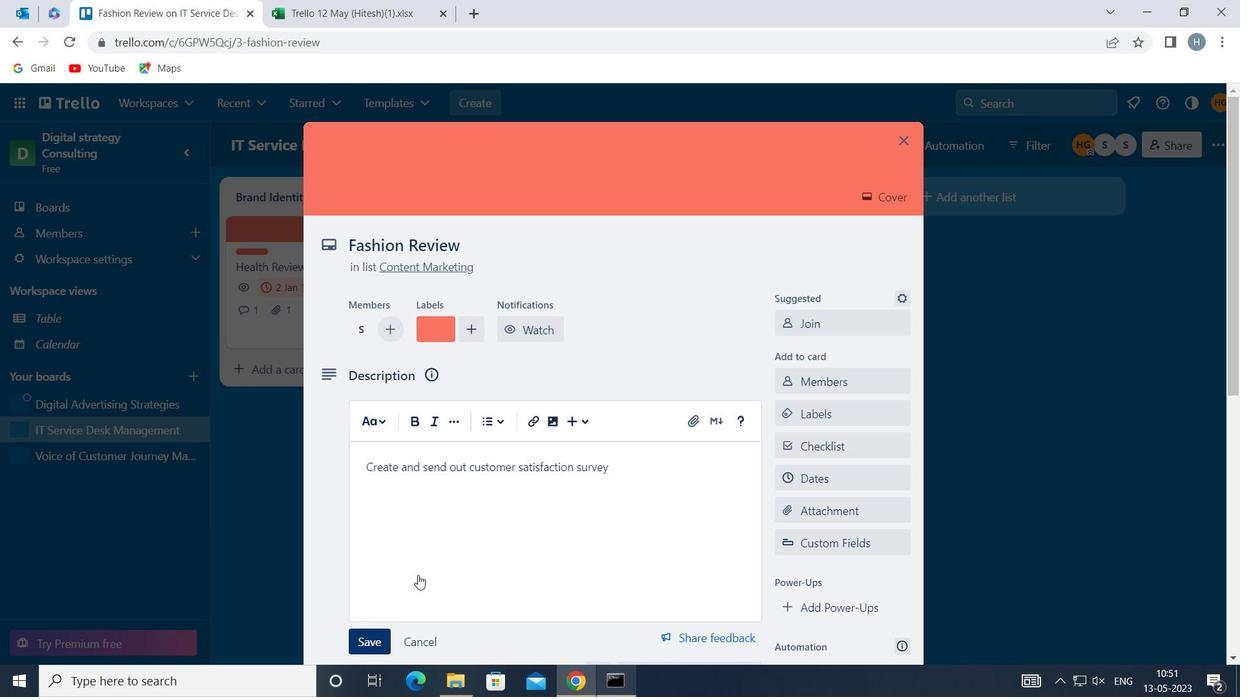 
Action: Mouse scrolled (479, 525) with delta (0, 0)
Screenshot: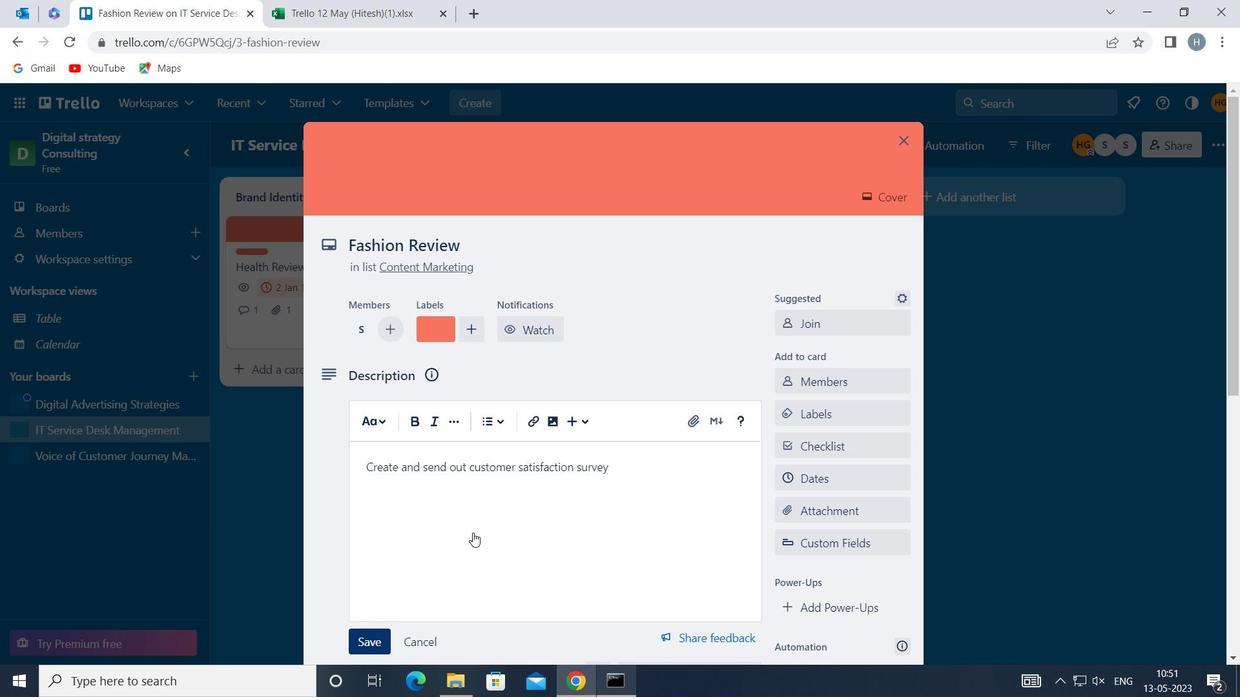 
Action: Mouse scrolled (479, 525) with delta (0, 0)
Screenshot: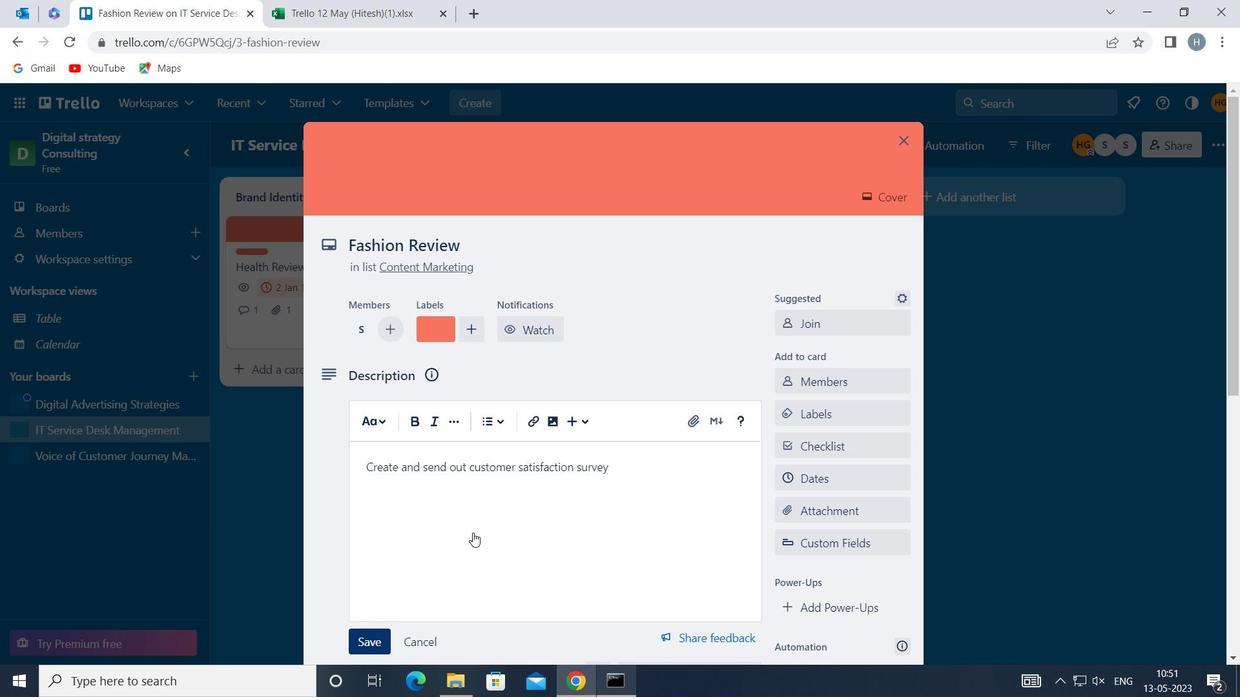 
Action: Mouse scrolled (479, 525) with delta (0, 0)
Screenshot: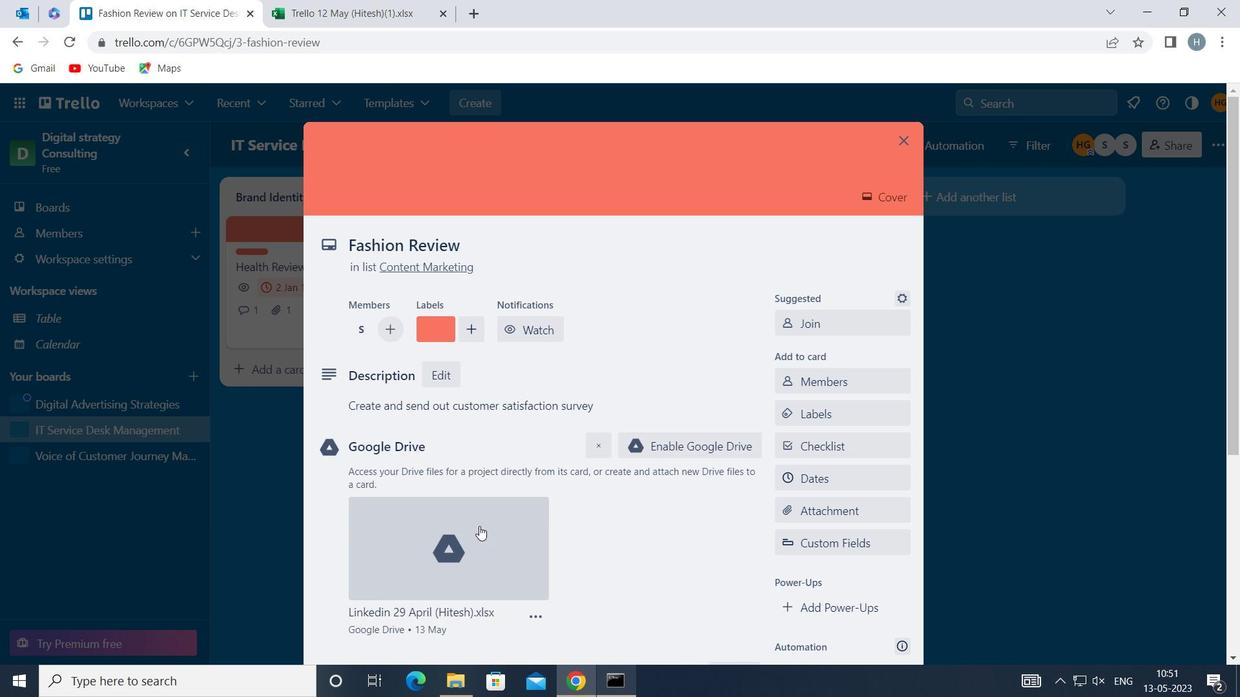 
Action: Mouse scrolled (479, 525) with delta (0, 0)
Screenshot: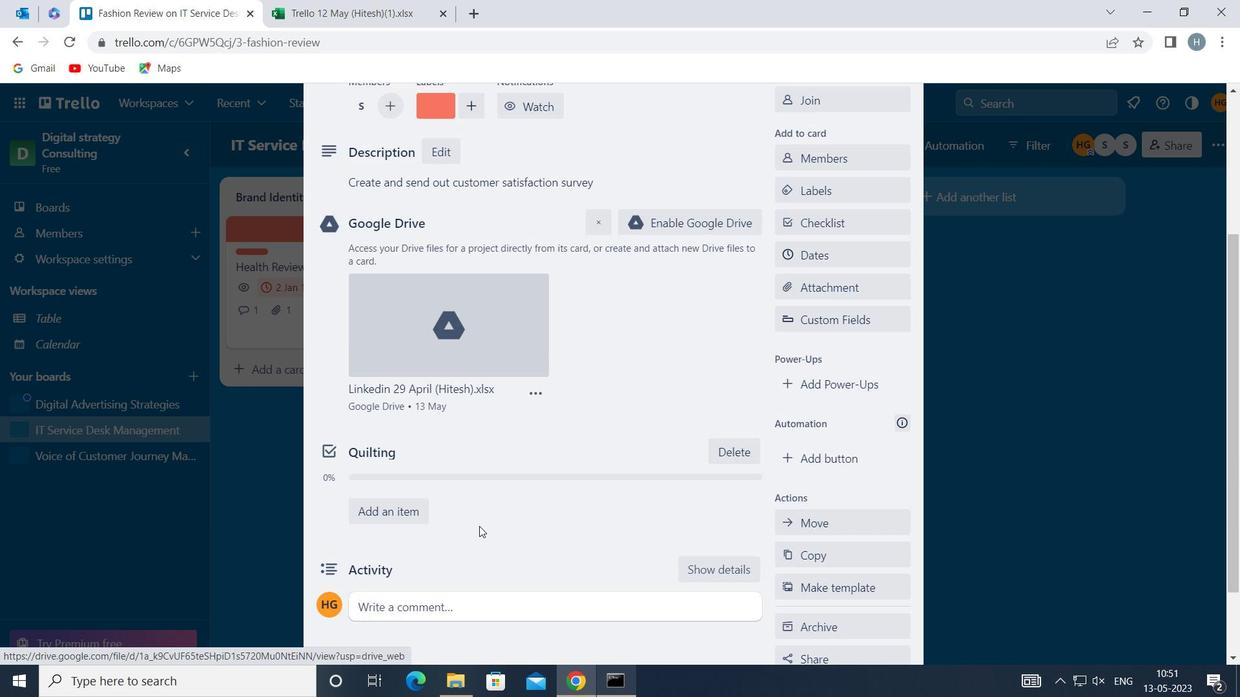
Action: Mouse scrolled (479, 525) with delta (0, 0)
Screenshot: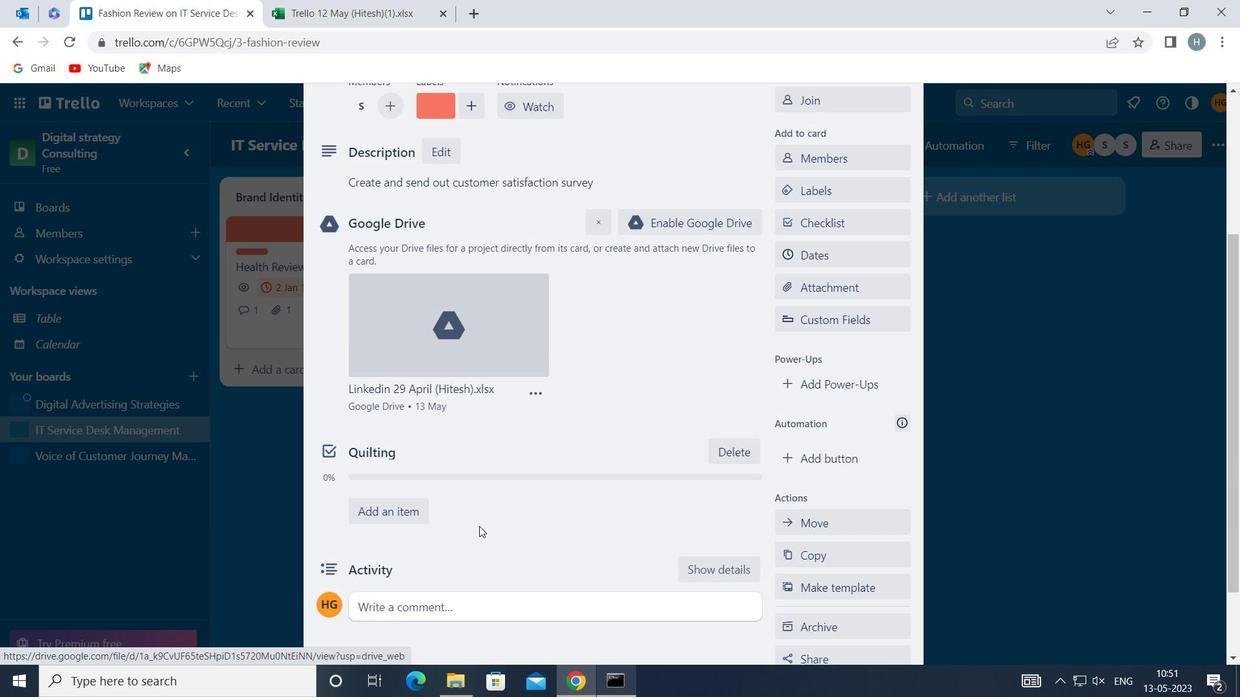 
Action: Mouse scrolled (479, 525) with delta (0, 0)
Screenshot: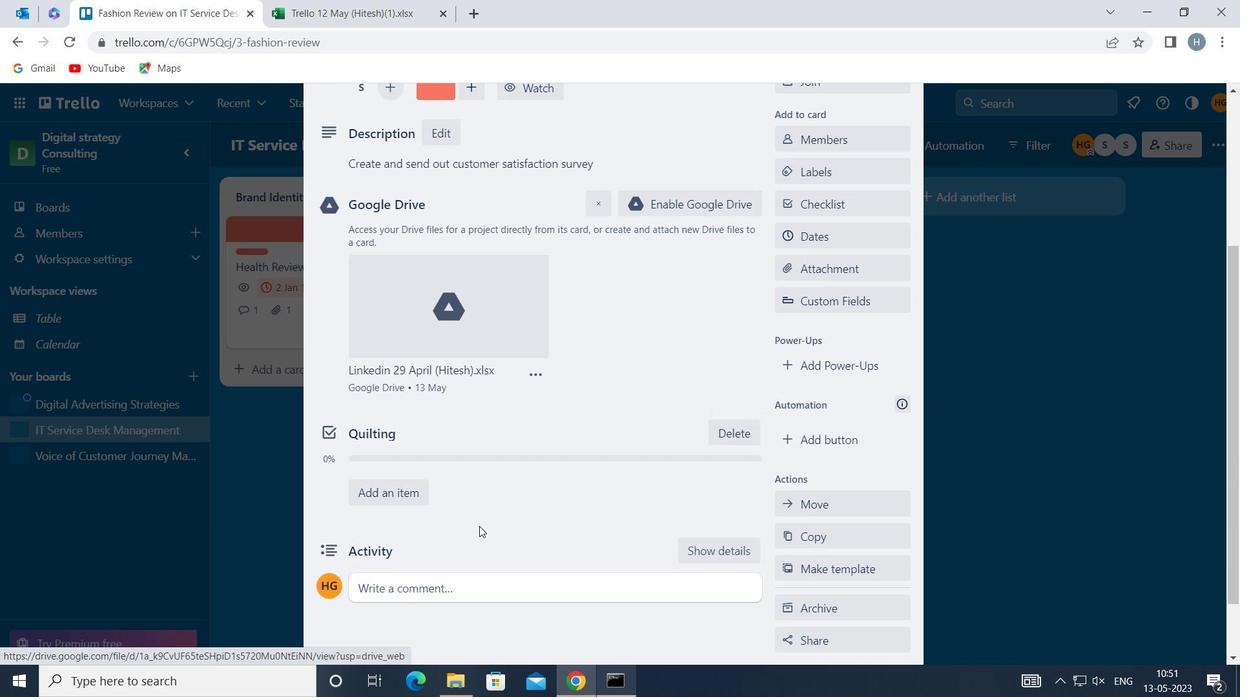 
Action: Mouse moved to (487, 510)
Screenshot: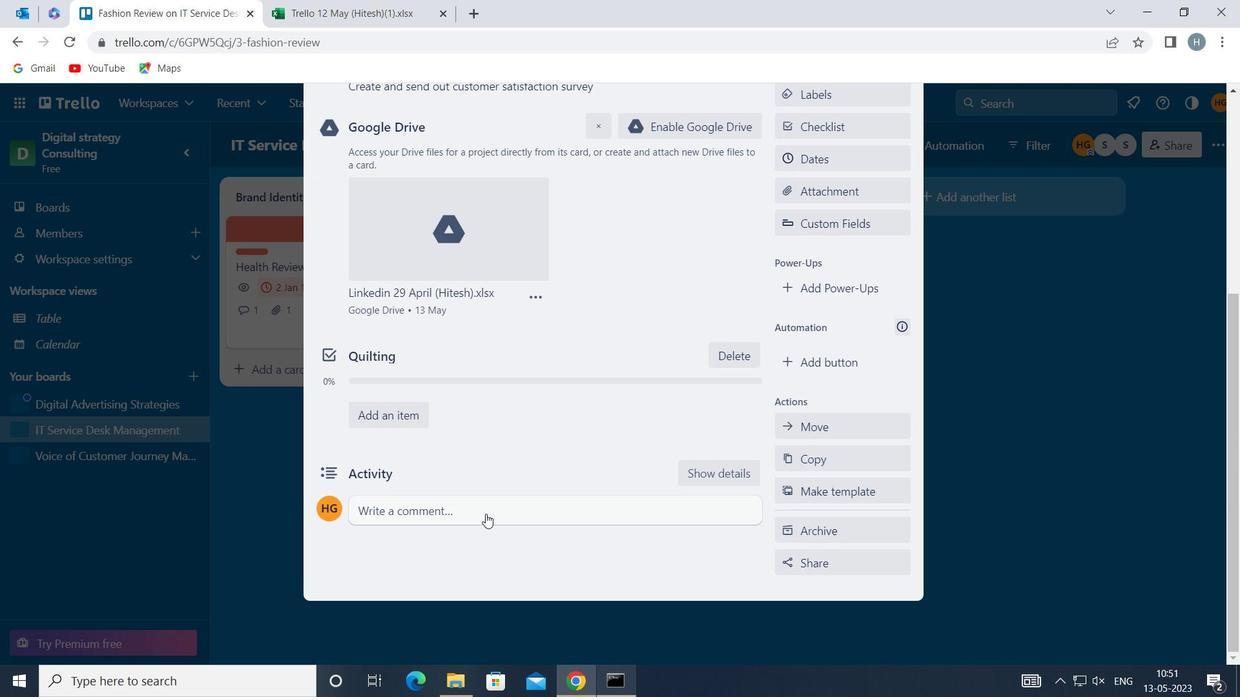 
Action: Mouse pressed left at (487, 510)
Screenshot: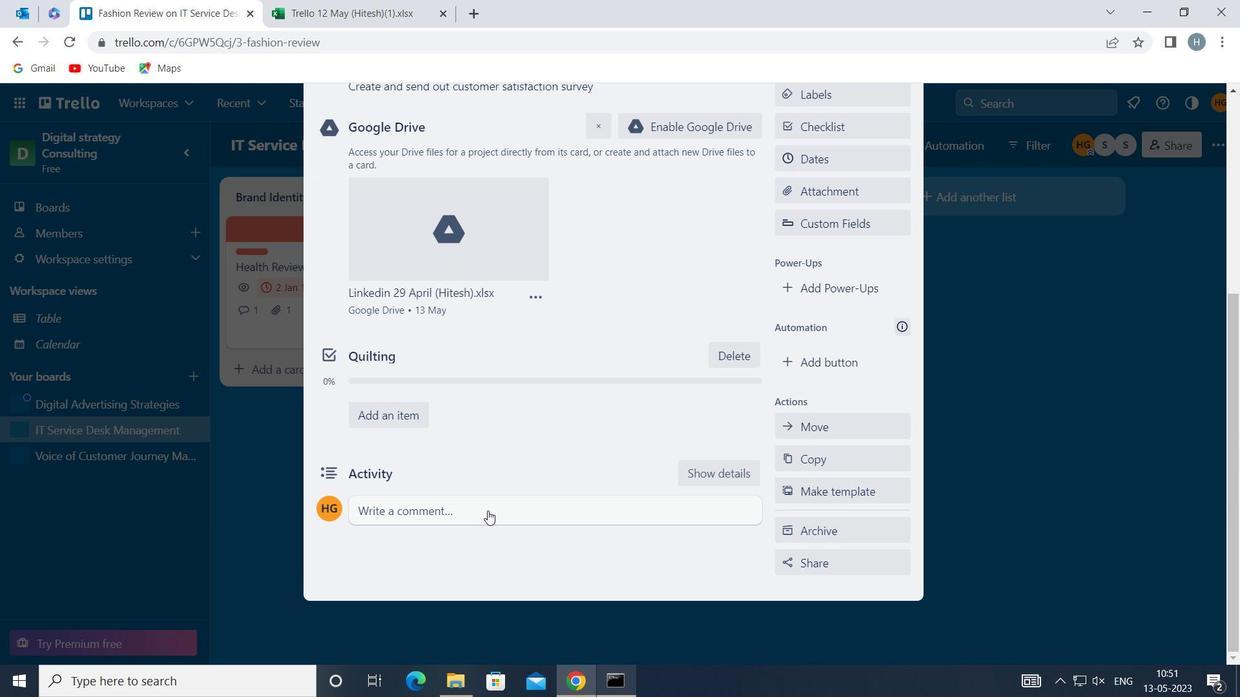 
Action: Mouse moved to (481, 556)
Screenshot: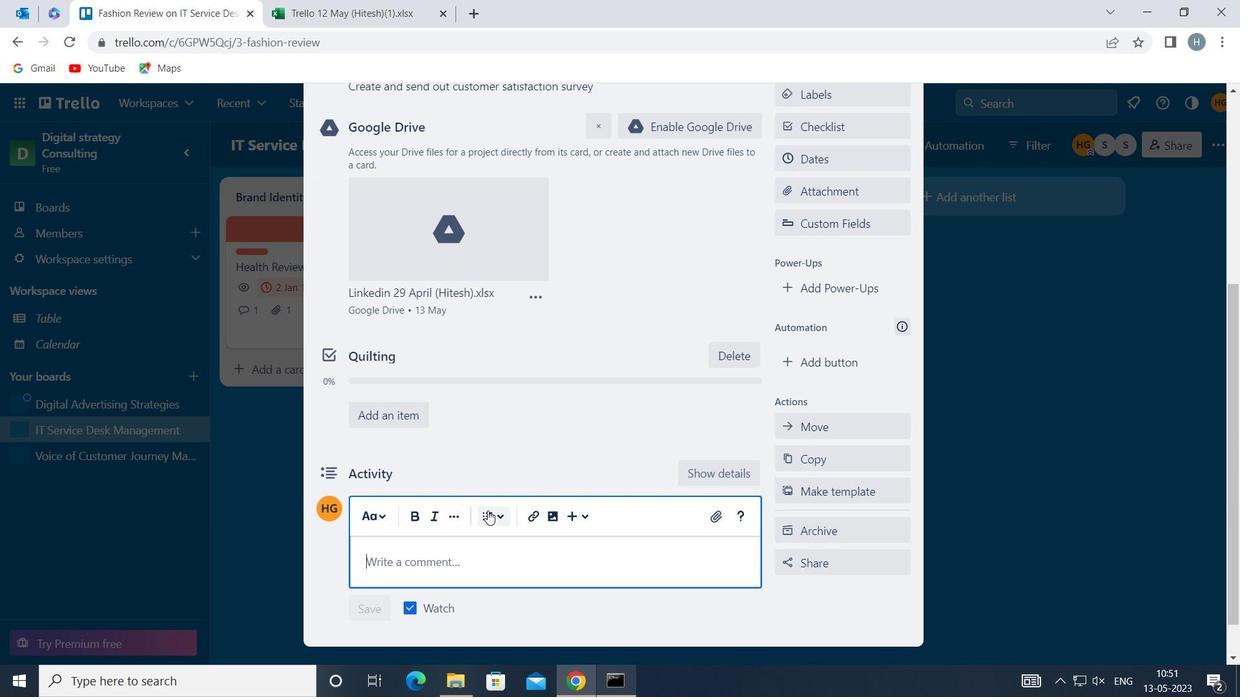 
Action: Mouse pressed left at (481, 556)
Screenshot: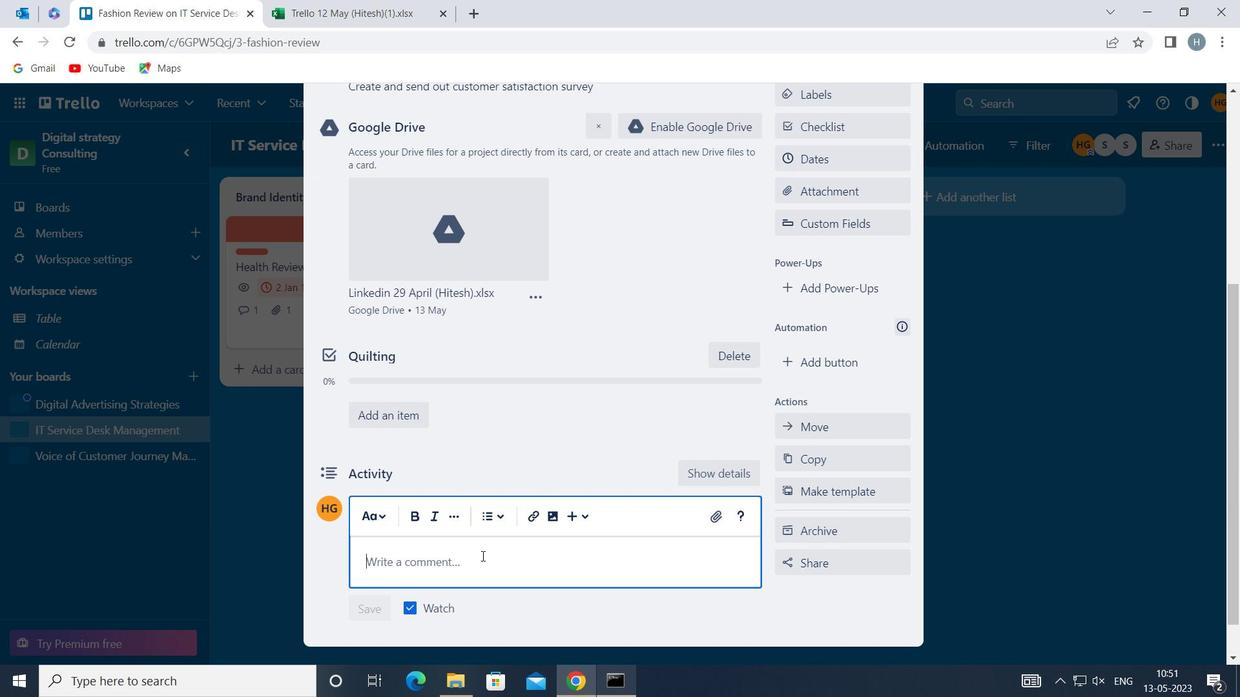 
Action: Mouse moved to (481, 556)
Screenshot: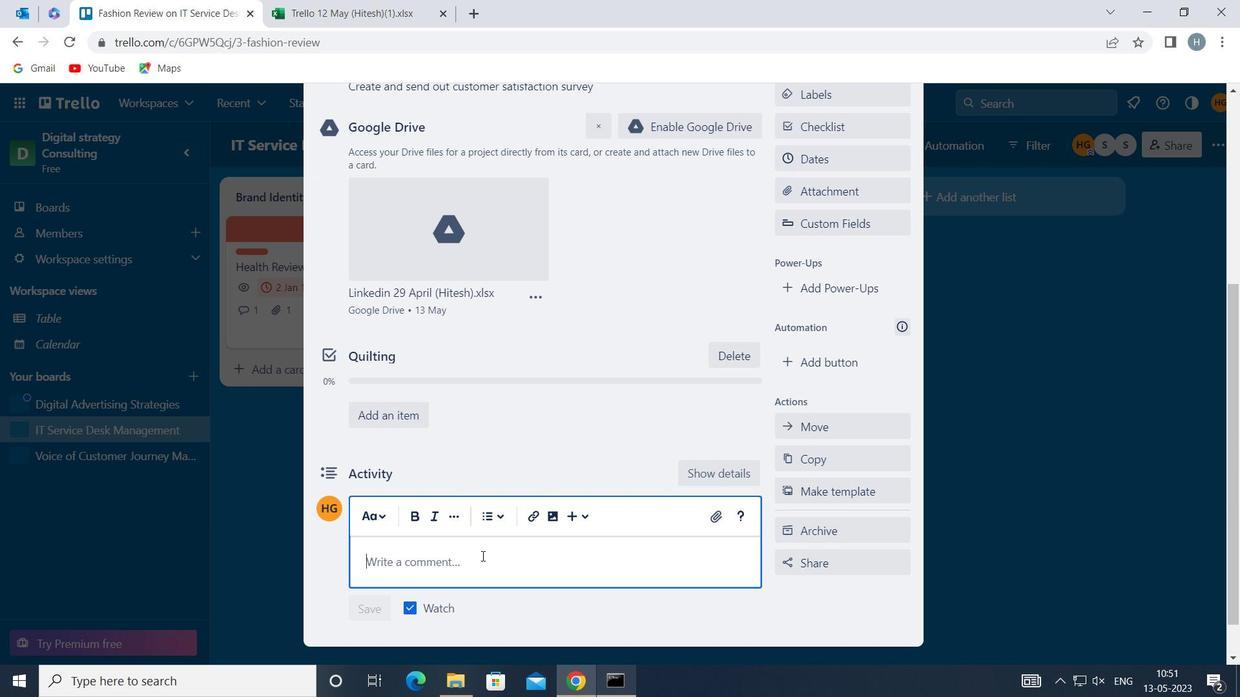 
Action: Key pressed <Key.shift>LET<Key.space>US<Key.space>APPROACH<Key.space>THIS<Key.space>TASK<Key.space>WITH<Key.space>A<Key.space>C<Key.backspace>FOCUS<Key.space>ON<Key.space>QUALITY<Key.space>OVER<Key.space>QUANTITY,<Key.space>ENSURING<Key.space>THAT<Key.space>WE<Key.space>DELIVER<Key.space>A<Key.space>HIGH-QUALITY<Key.space>OUTCOME
Screenshot: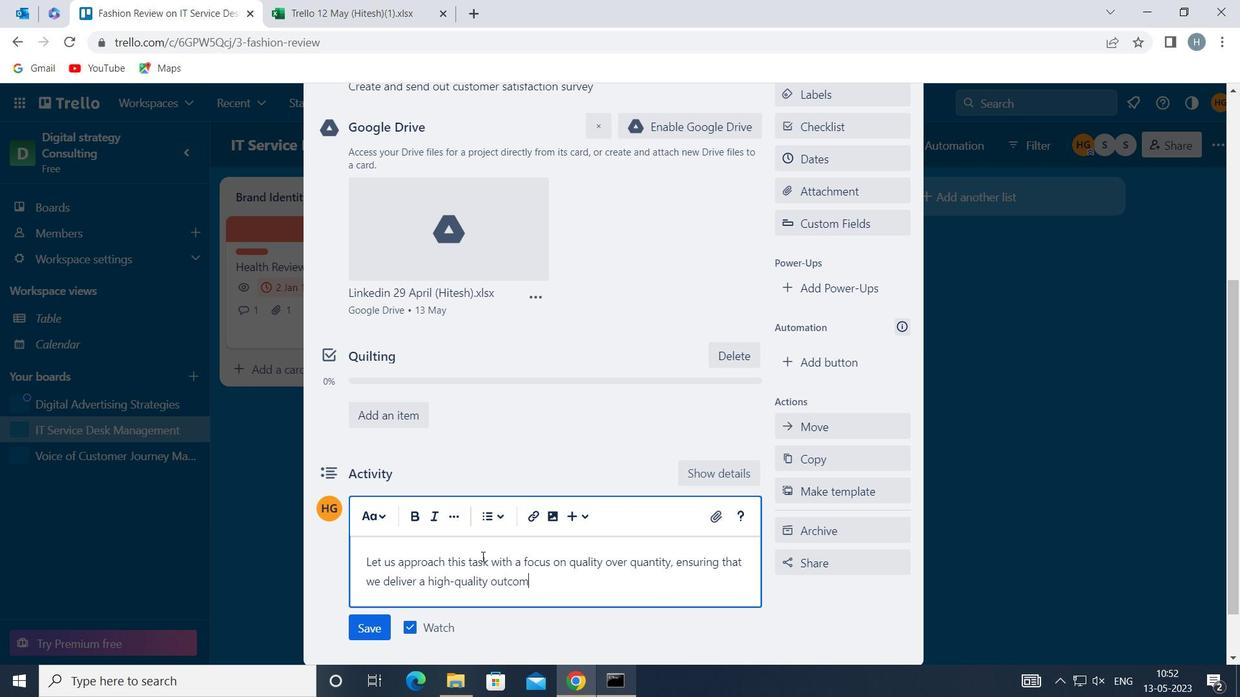 
Action: Mouse moved to (379, 620)
Screenshot: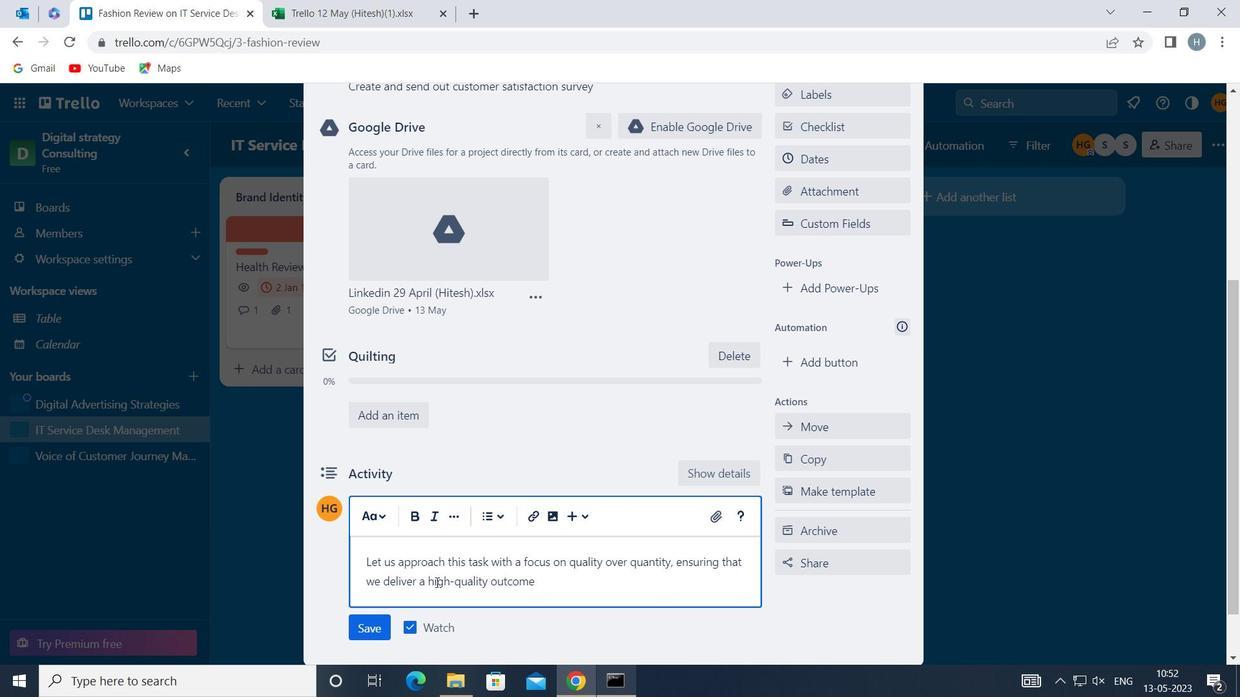 
Action: Mouse pressed left at (379, 620)
Screenshot: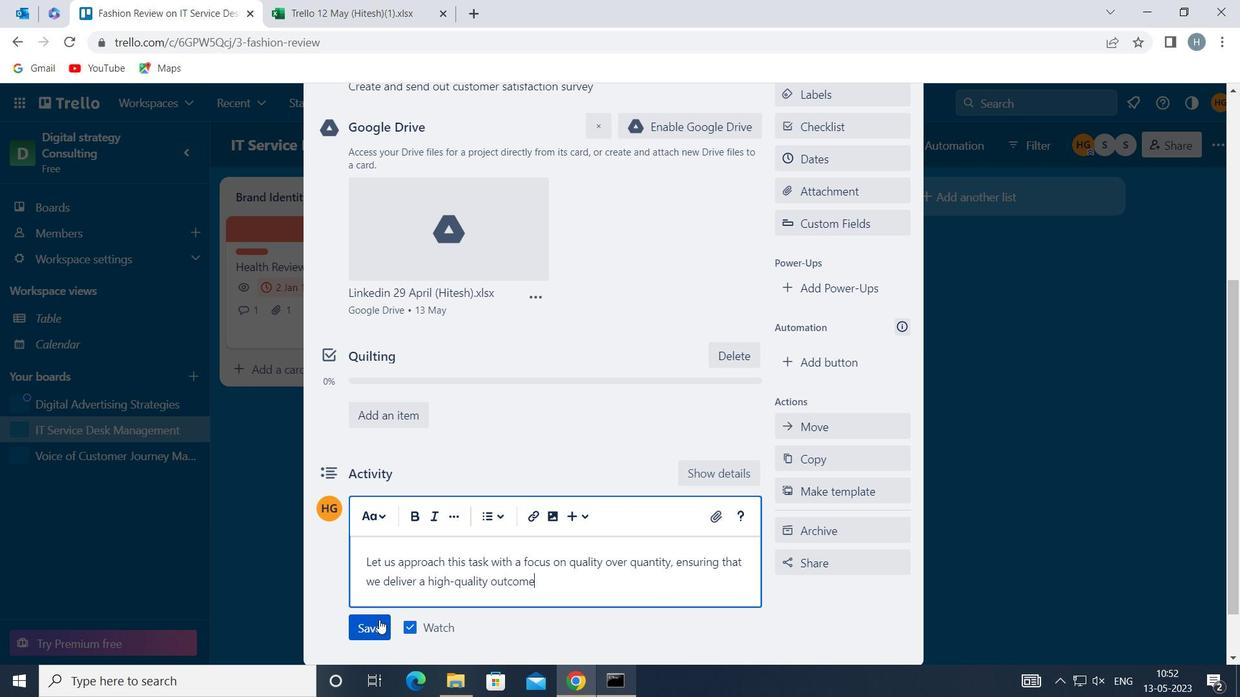 
Action: Mouse moved to (852, 158)
Screenshot: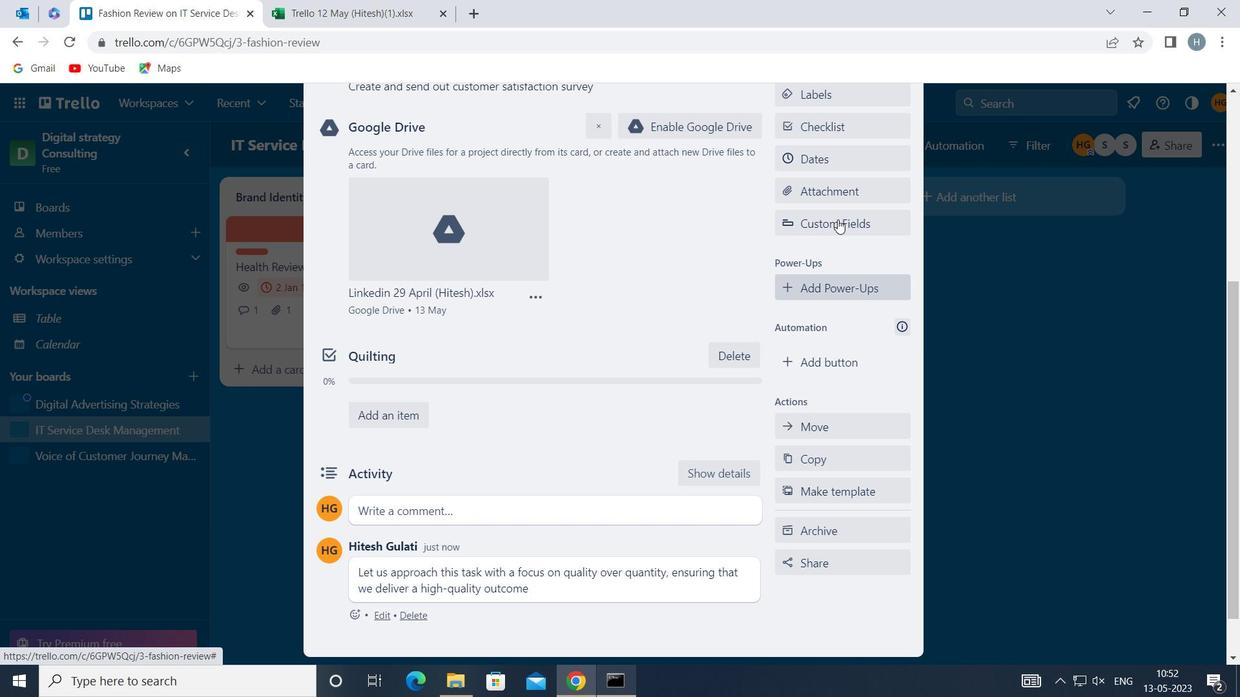 
Action: Mouse pressed left at (852, 158)
Screenshot: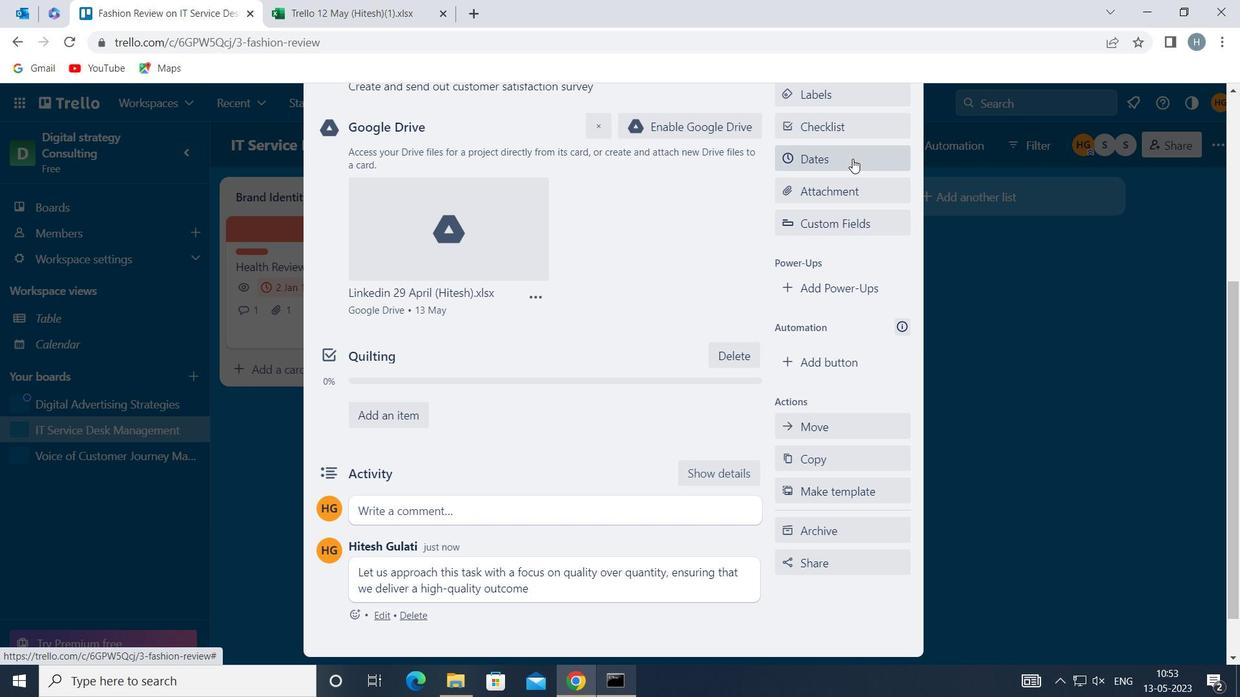 
Action: Mouse moved to (791, 434)
Screenshot: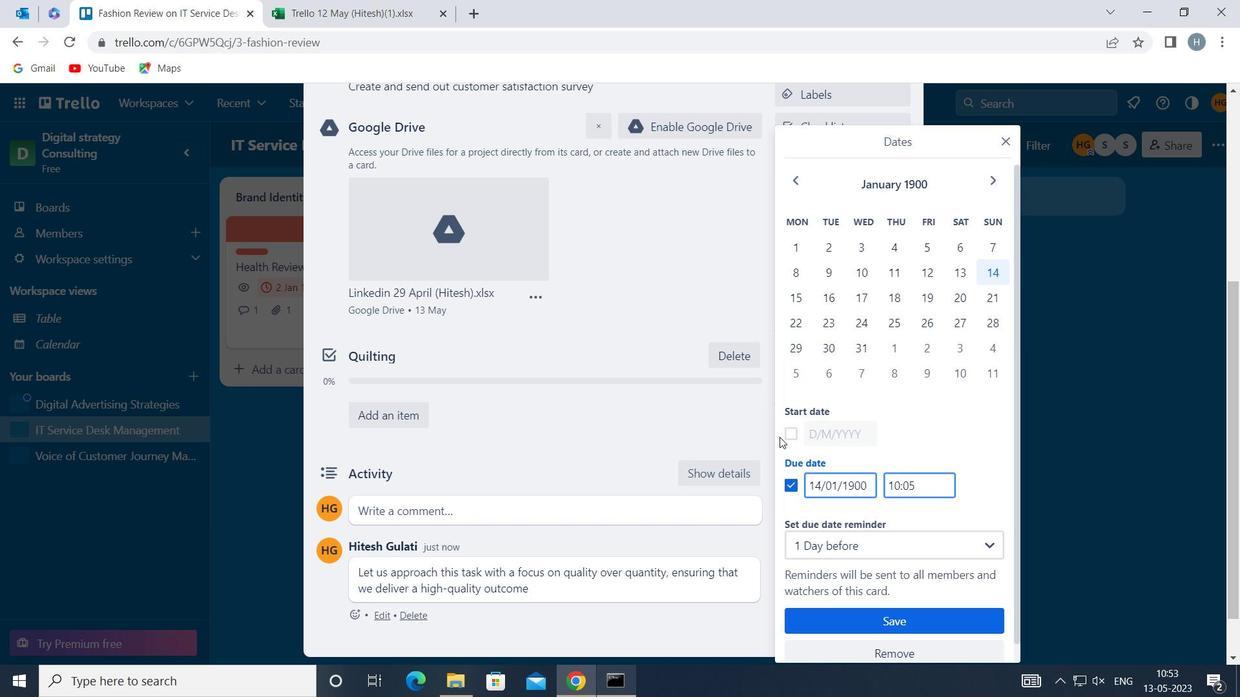 
Action: Mouse pressed left at (791, 434)
Screenshot: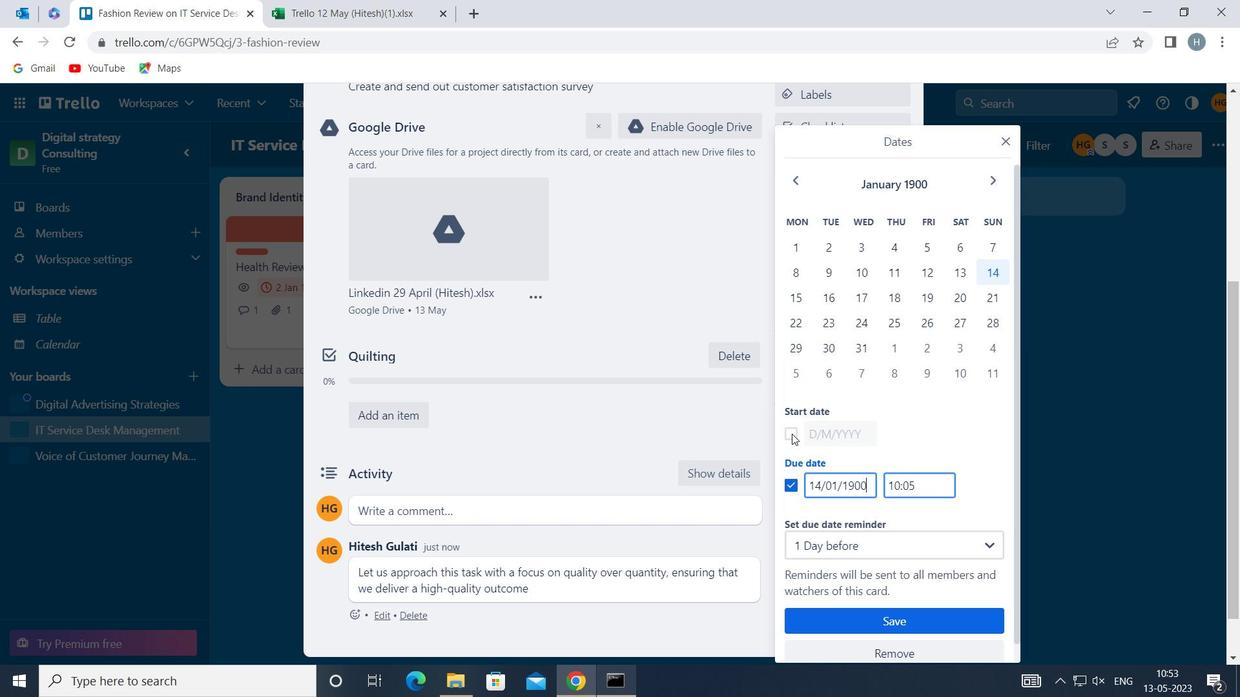 
Action: Mouse moved to (809, 430)
Screenshot: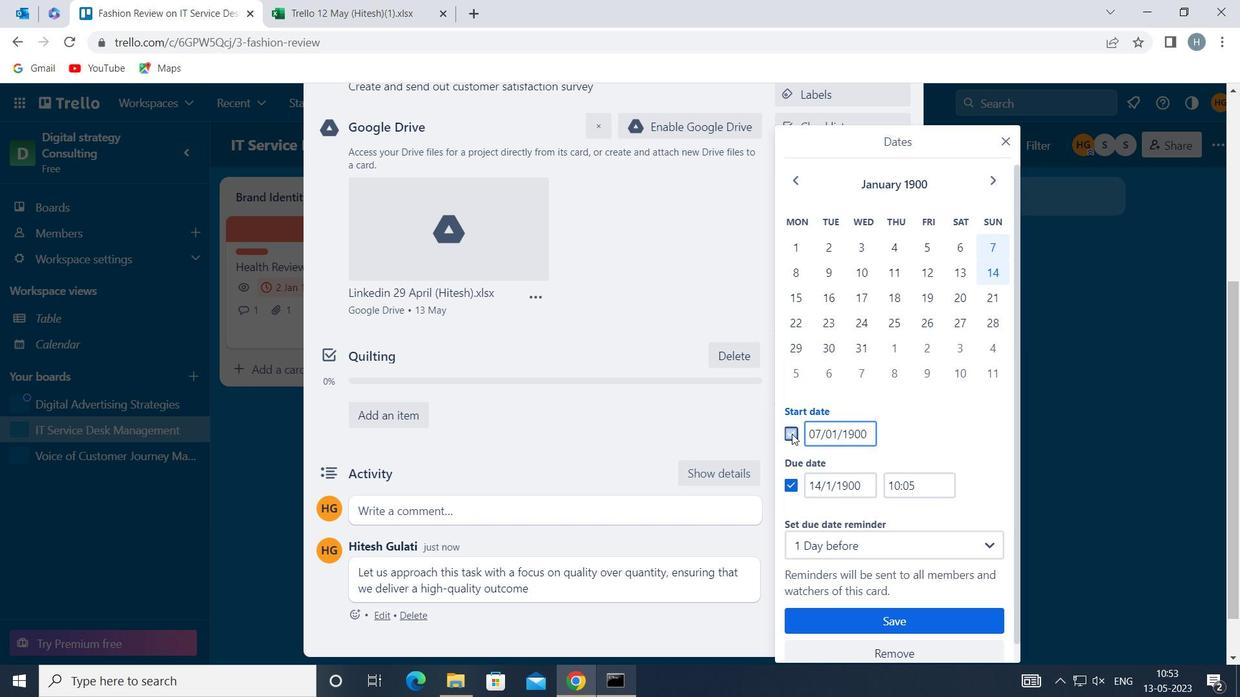 
Action: Mouse pressed left at (809, 430)
Screenshot: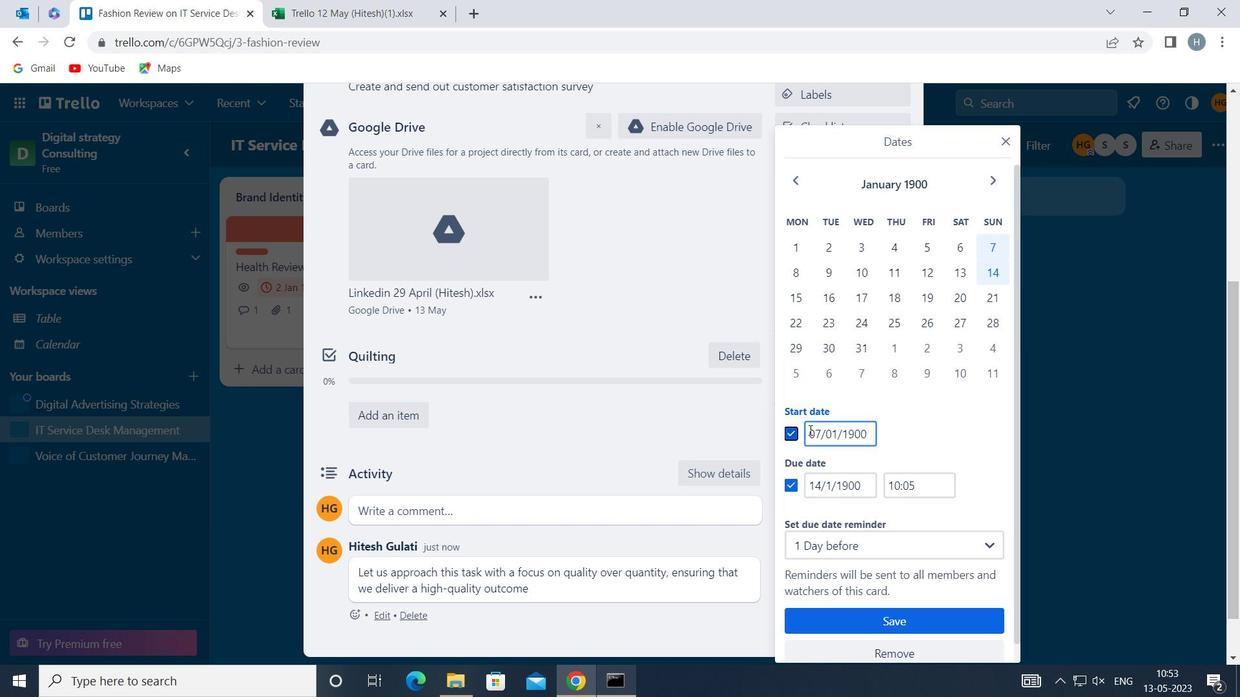 
Action: Key pressed <Key.right><Key.backspace>8
Screenshot: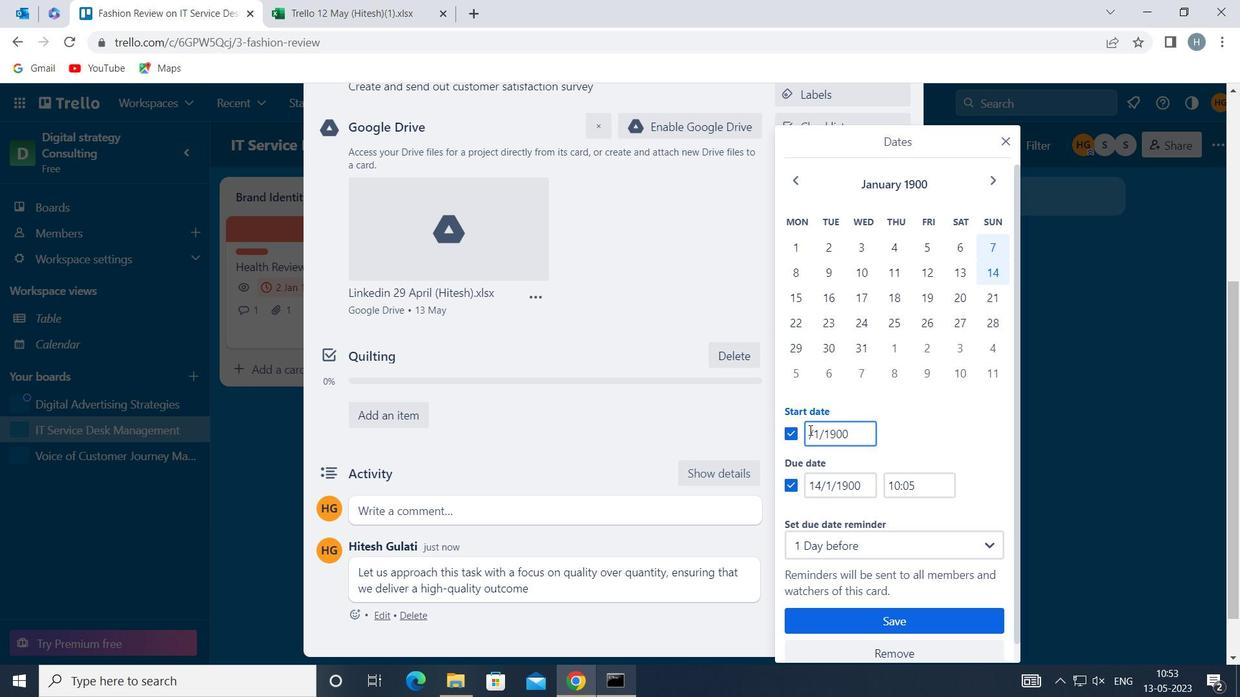 
Action: Mouse moved to (810, 488)
Screenshot: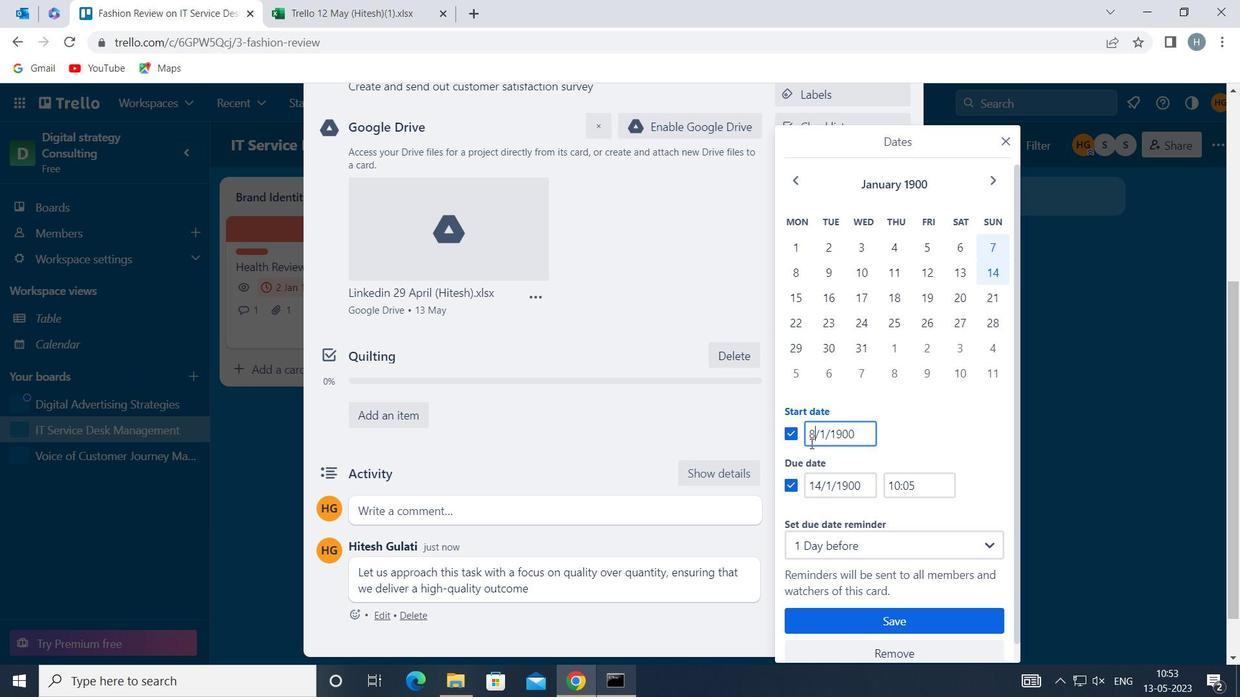 
Action: Mouse pressed left at (810, 488)
Screenshot: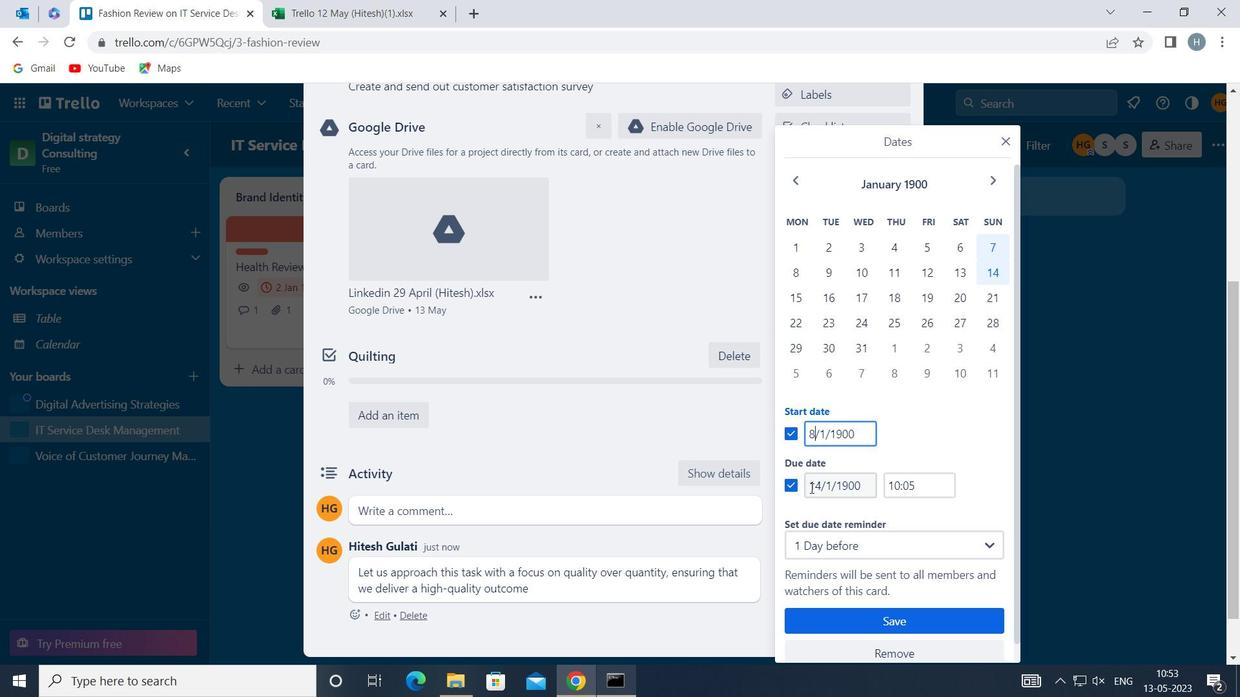 
Action: Mouse moved to (811, 488)
Screenshot: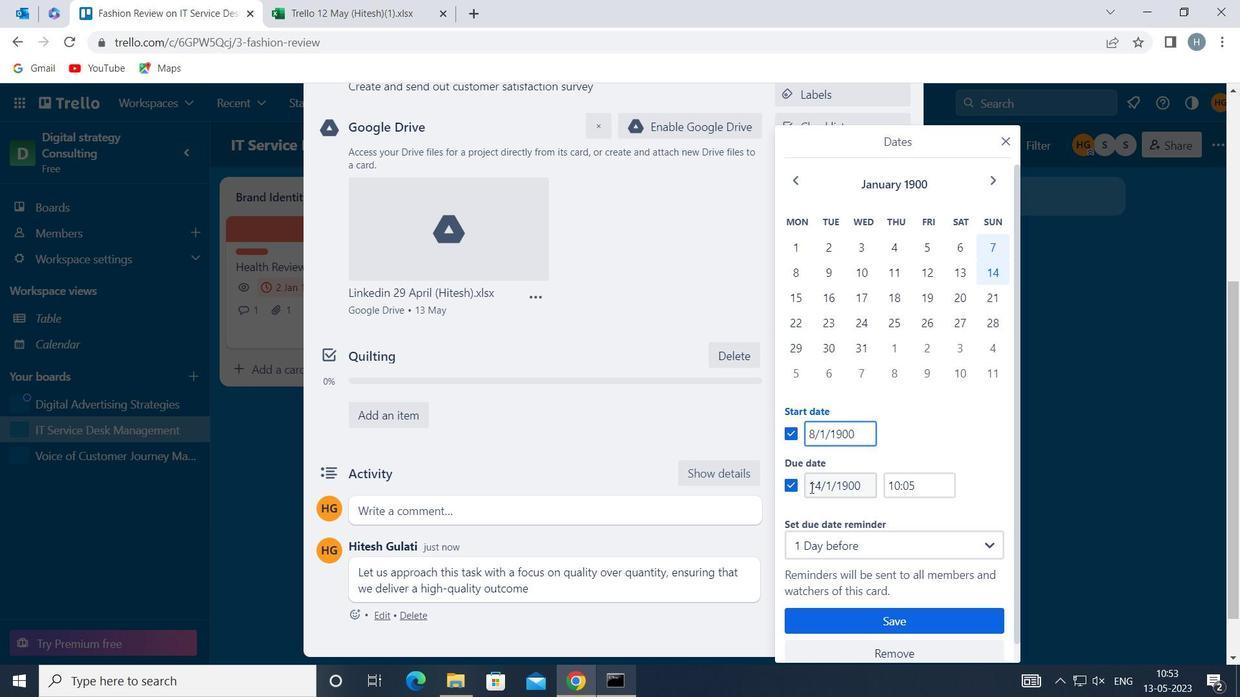 
Action: Key pressed <Key.right><Key.right><Key.backspace>5
Screenshot: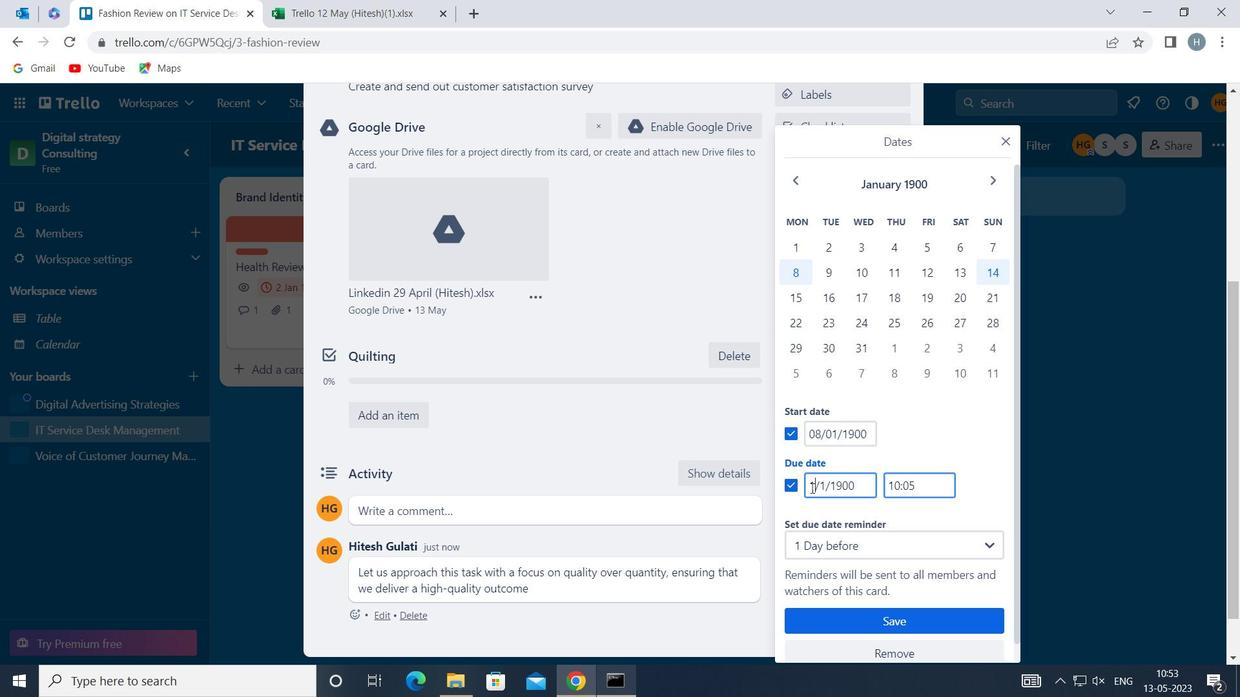 
Action: Mouse moved to (879, 616)
Screenshot: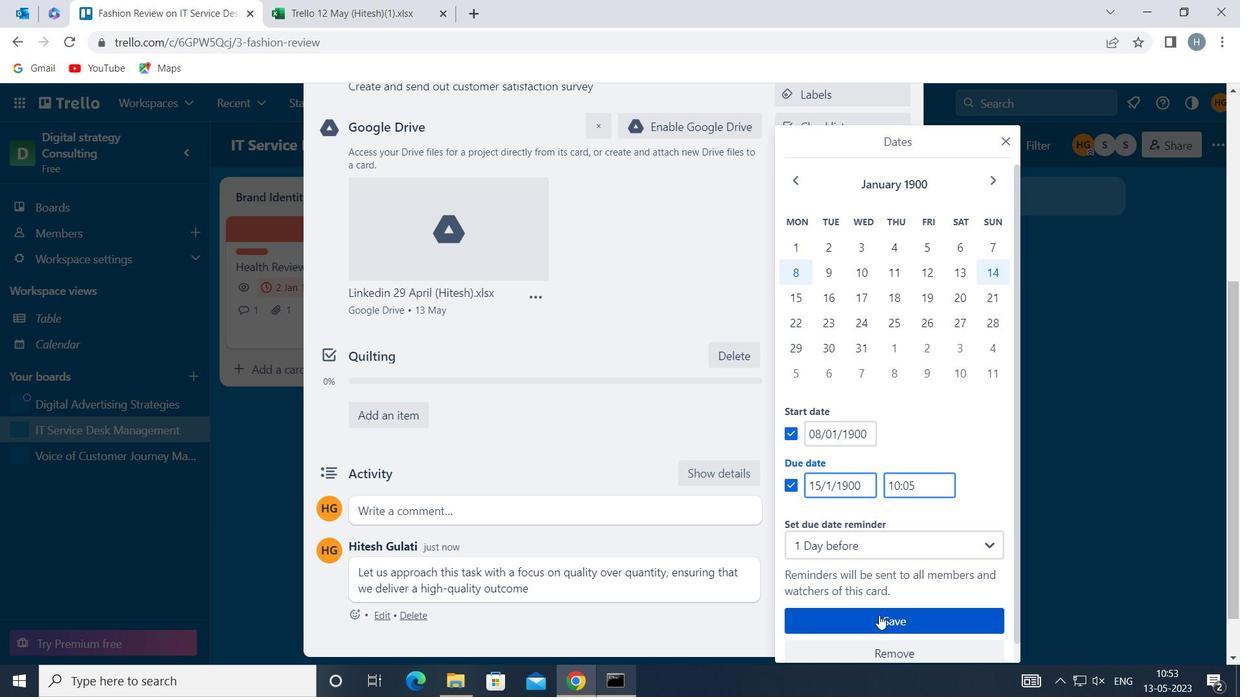 
Action: Mouse pressed left at (879, 616)
Screenshot: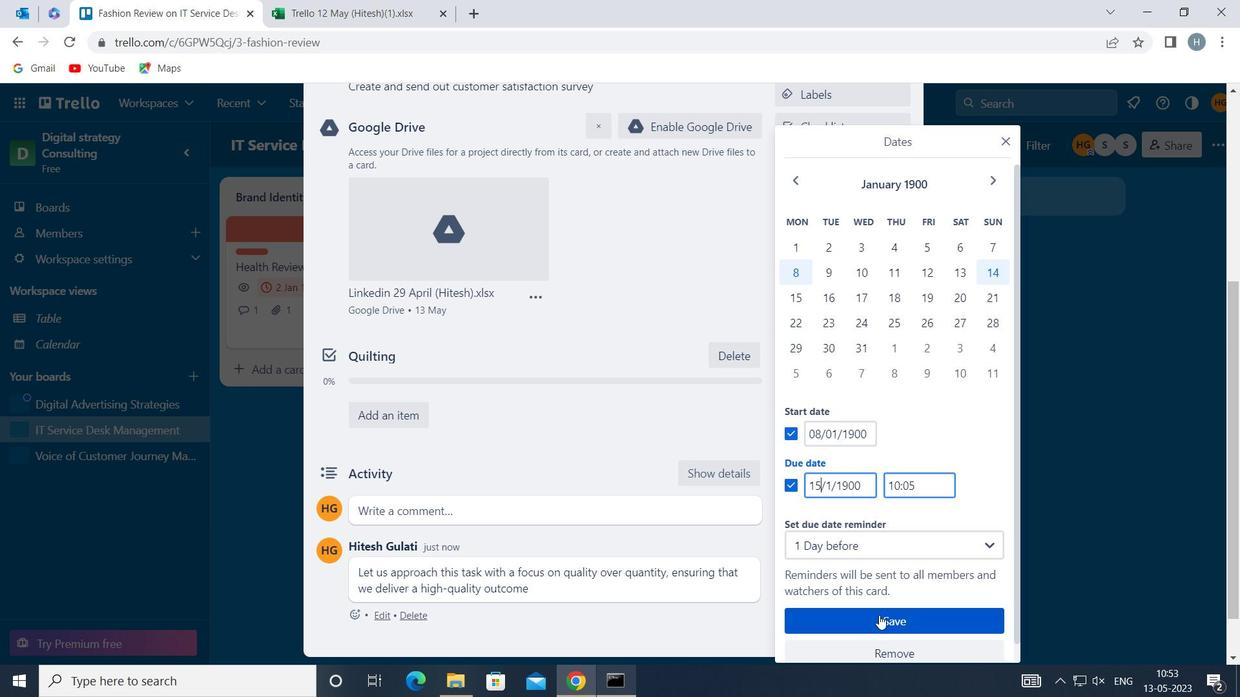 
Action: Mouse moved to (727, 355)
Screenshot: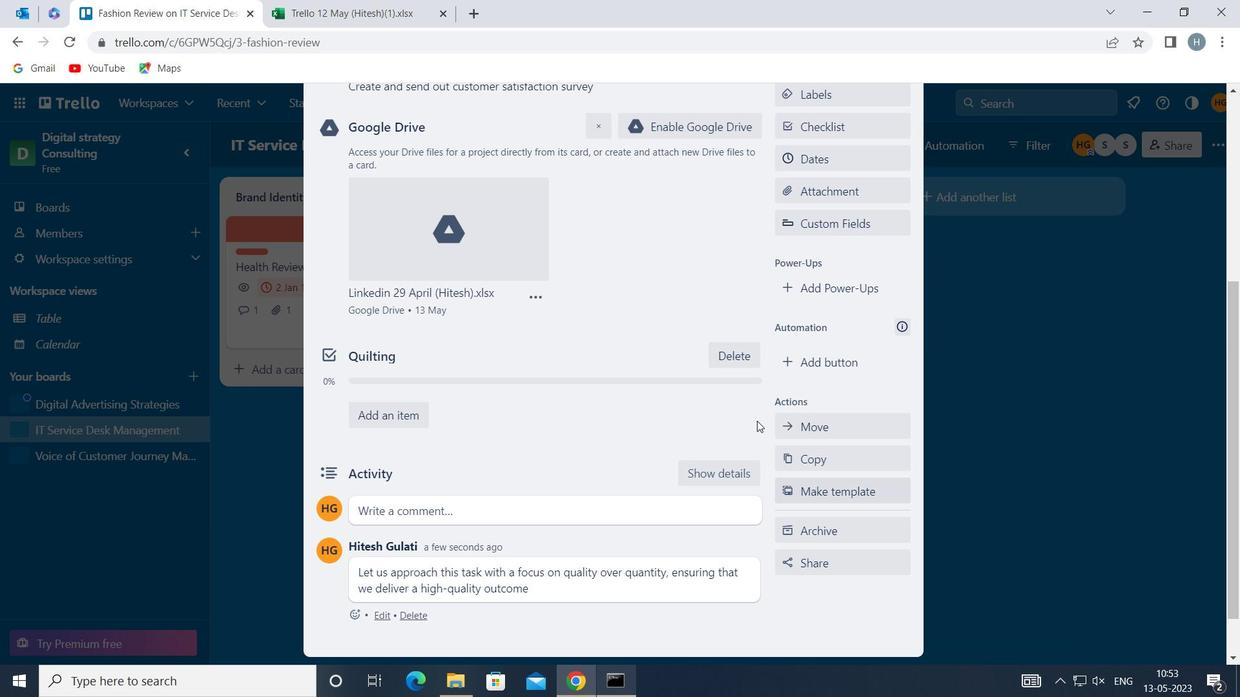 
Action: Key pressed <Key.f8>
Screenshot: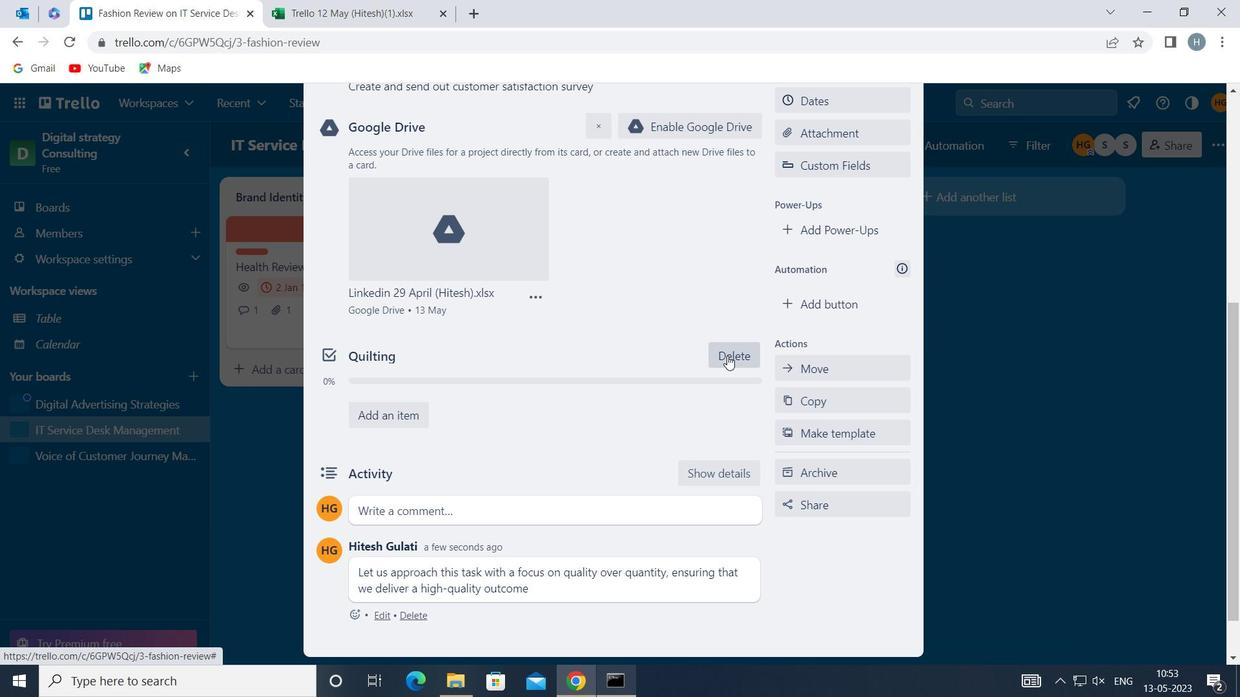 
